 Task: Check the sale-to-list ratio of front patio in the last 3 years.
Action: Mouse moved to (996, 234)
Screenshot: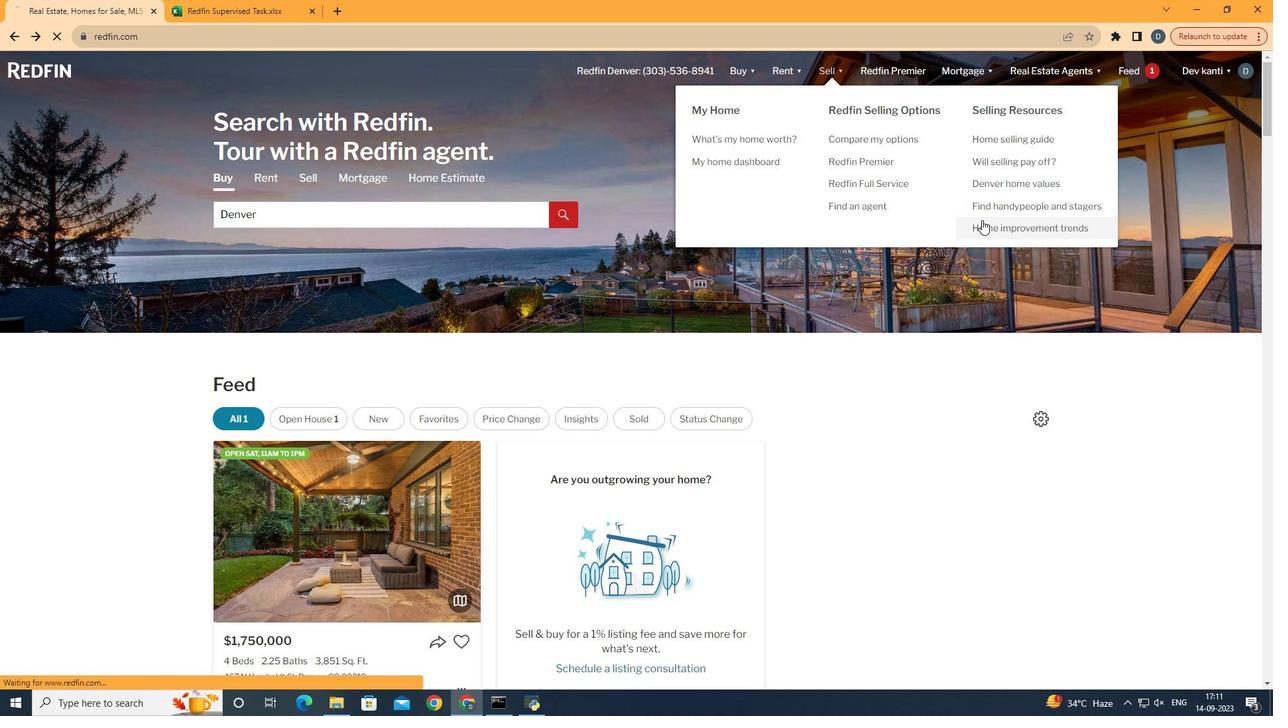 
Action: Mouse pressed left at (996, 234)
Screenshot: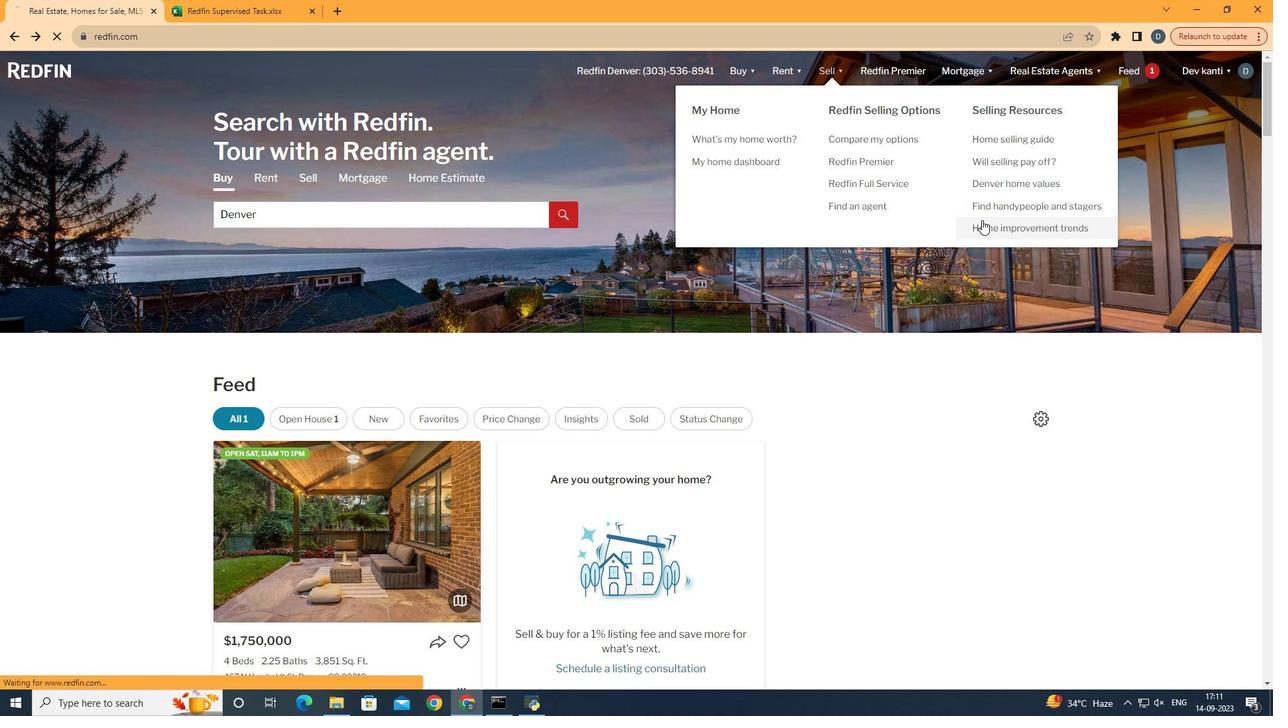 
Action: Mouse moved to (331, 260)
Screenshot: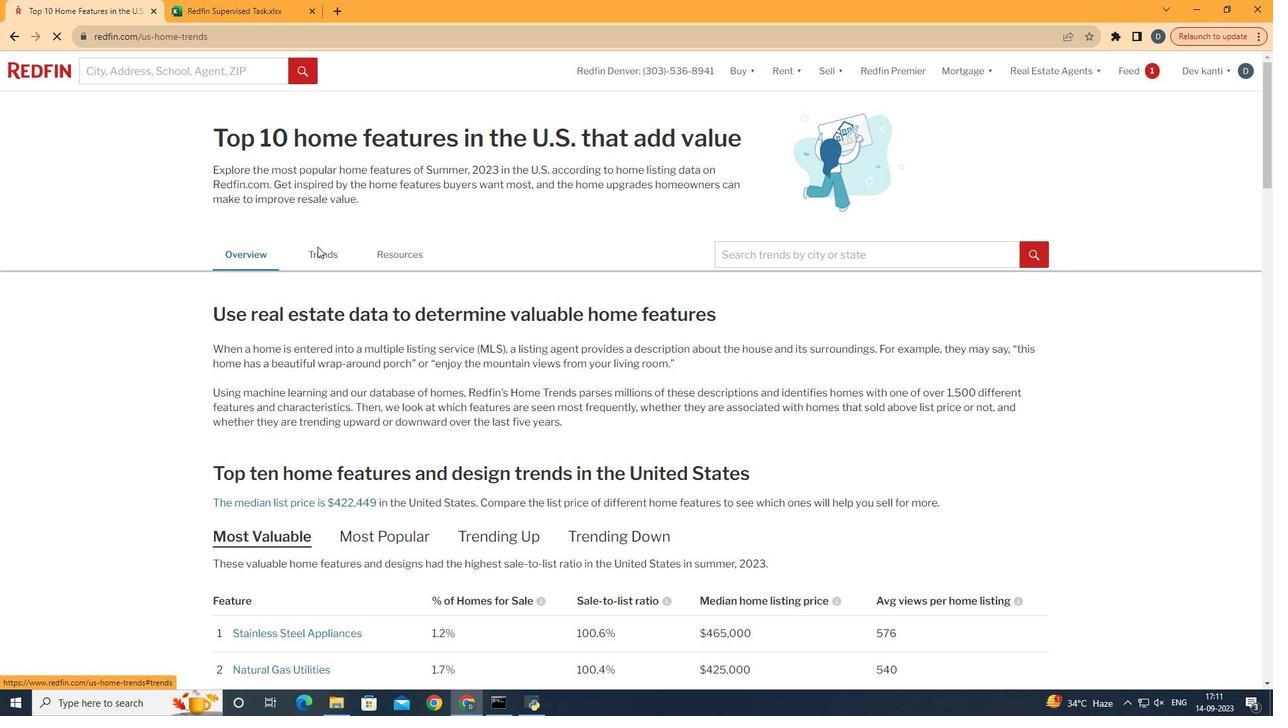 
Action: Mouse pressed left at (331, 260)
Screenshot: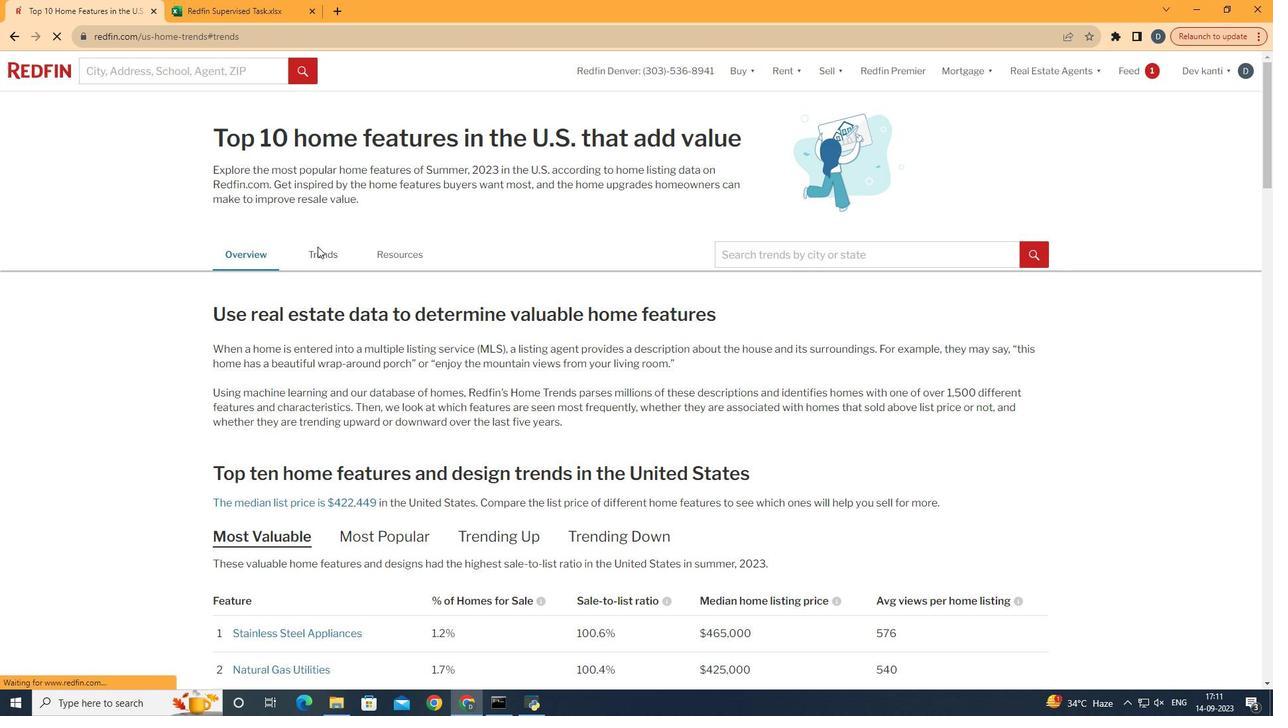 
Action: Mouse moved to (524, 323)
Screenshot: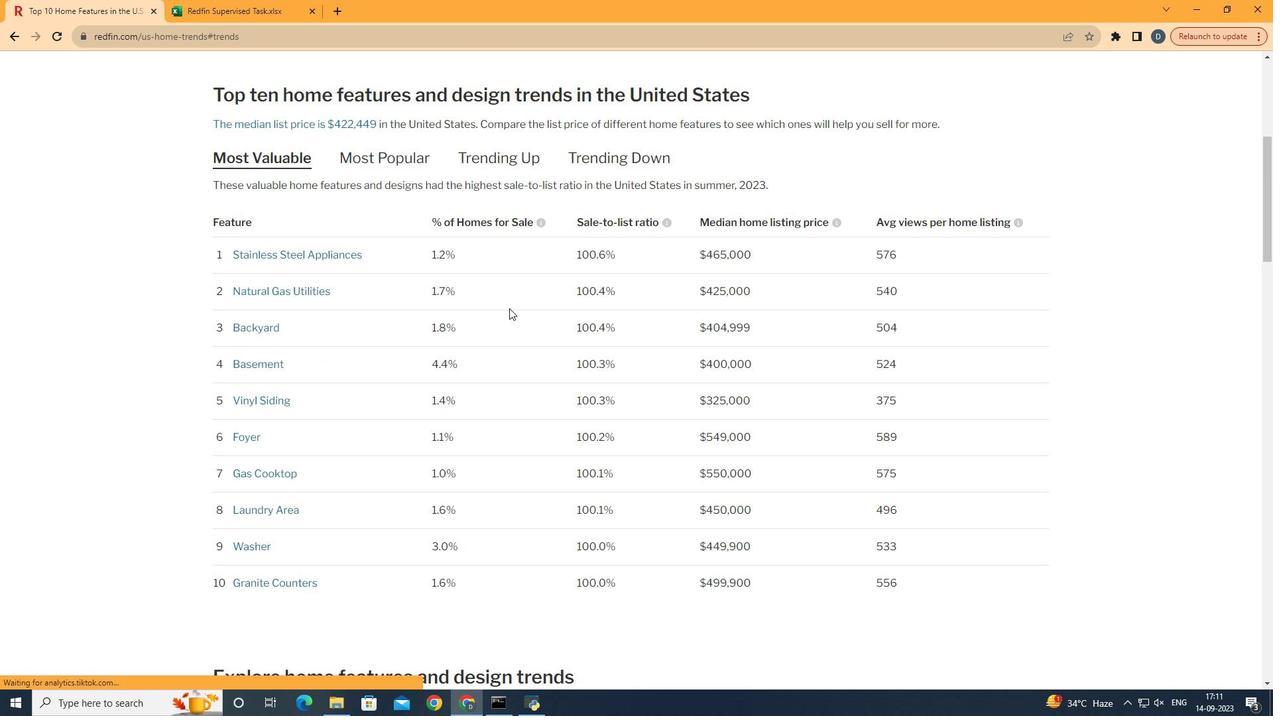 
Action: Mouse scrolled (524, 322) with delta (0, 0)
Screenshot: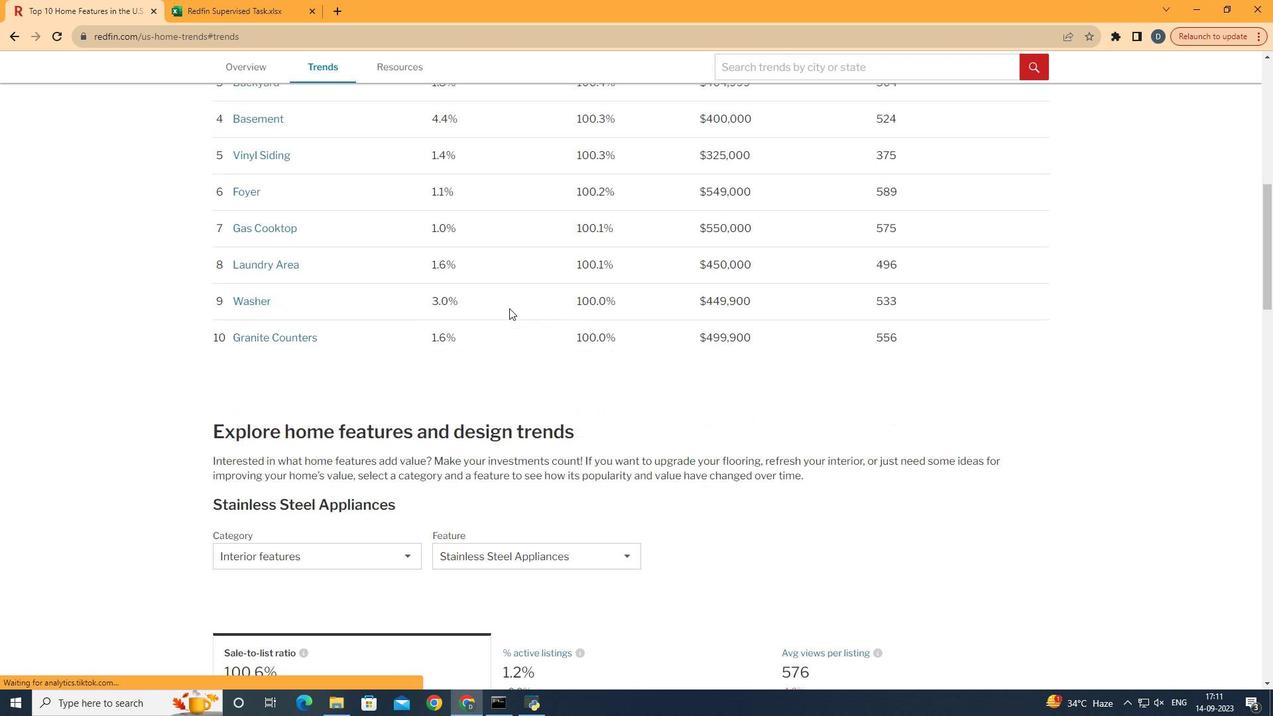 
Action: Mouse scrolled (524, 322) with delta (0, 0)
Screenshot: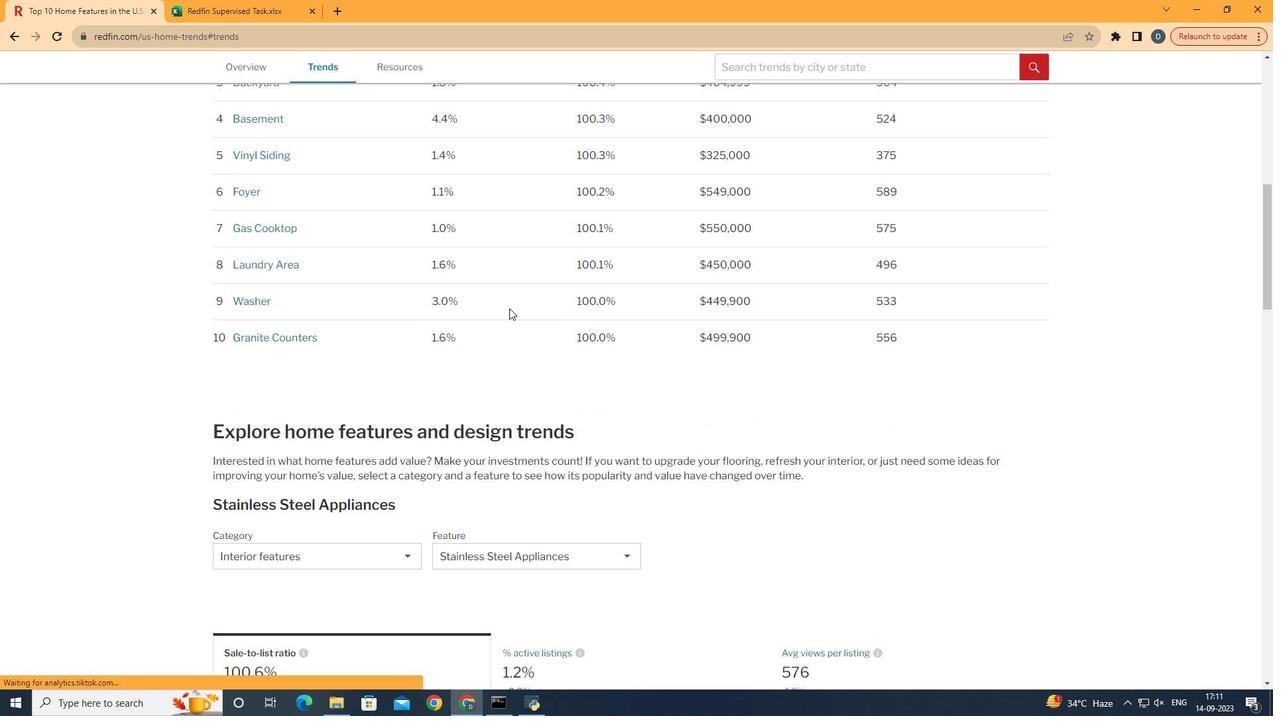 
Action: Mouse scrolled (524, 322) with delta (0, 0)
Screenshot: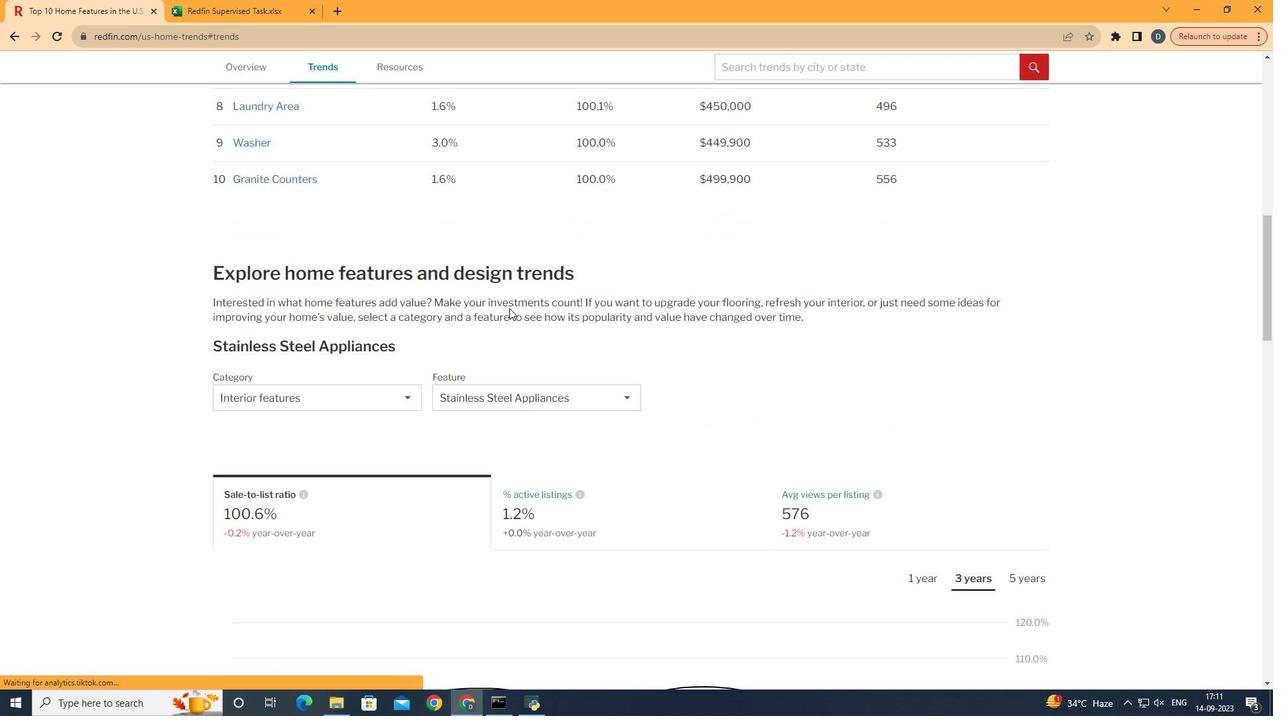 
Action: Mouse scrolled (524, 322) with delta (0, 0)
Screenshot: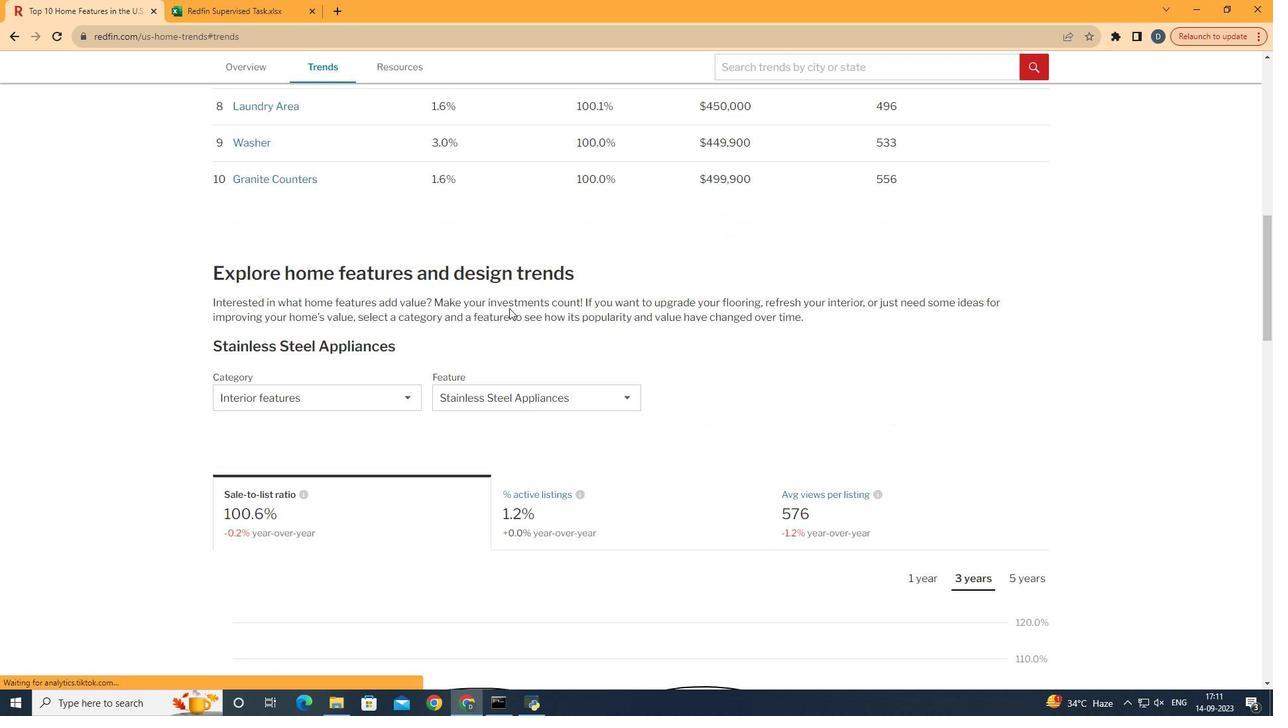 
Action: Mouse scrolled (524, 322) with delta (0, 0)
Screenshot: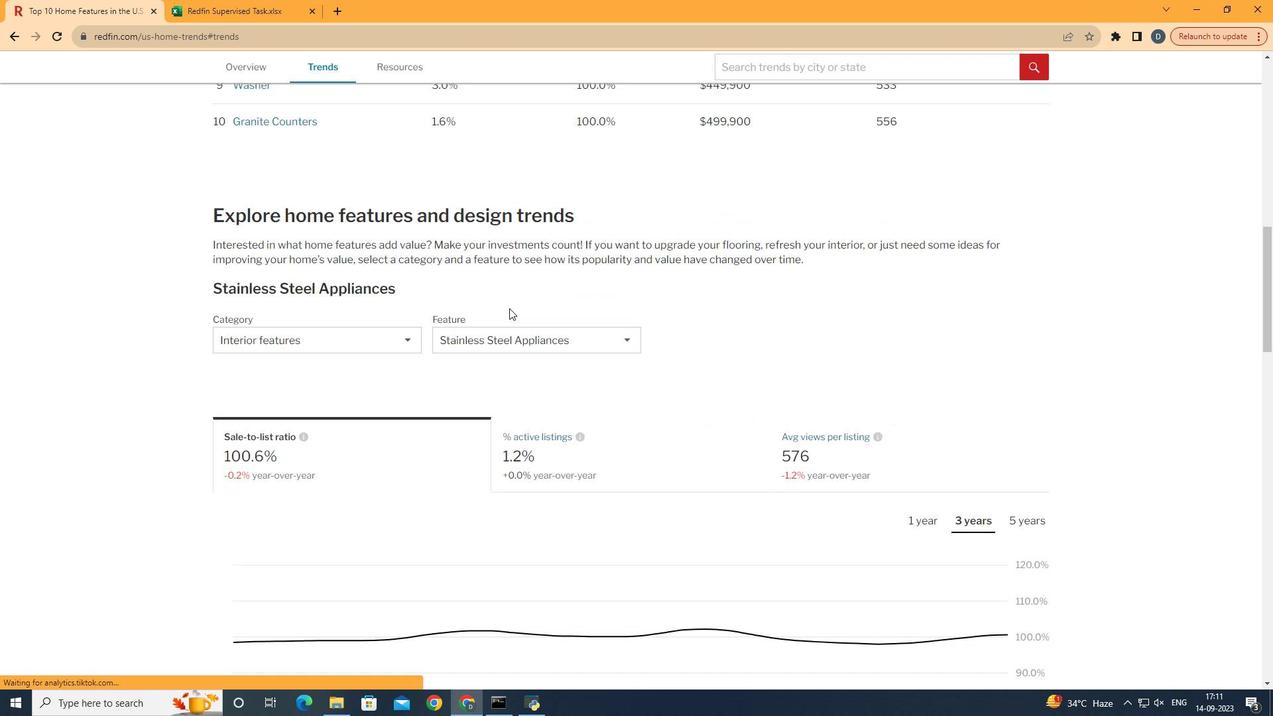 
Action: Mouse scrolled (524, 322) with delta (0, 0)
Screenshot: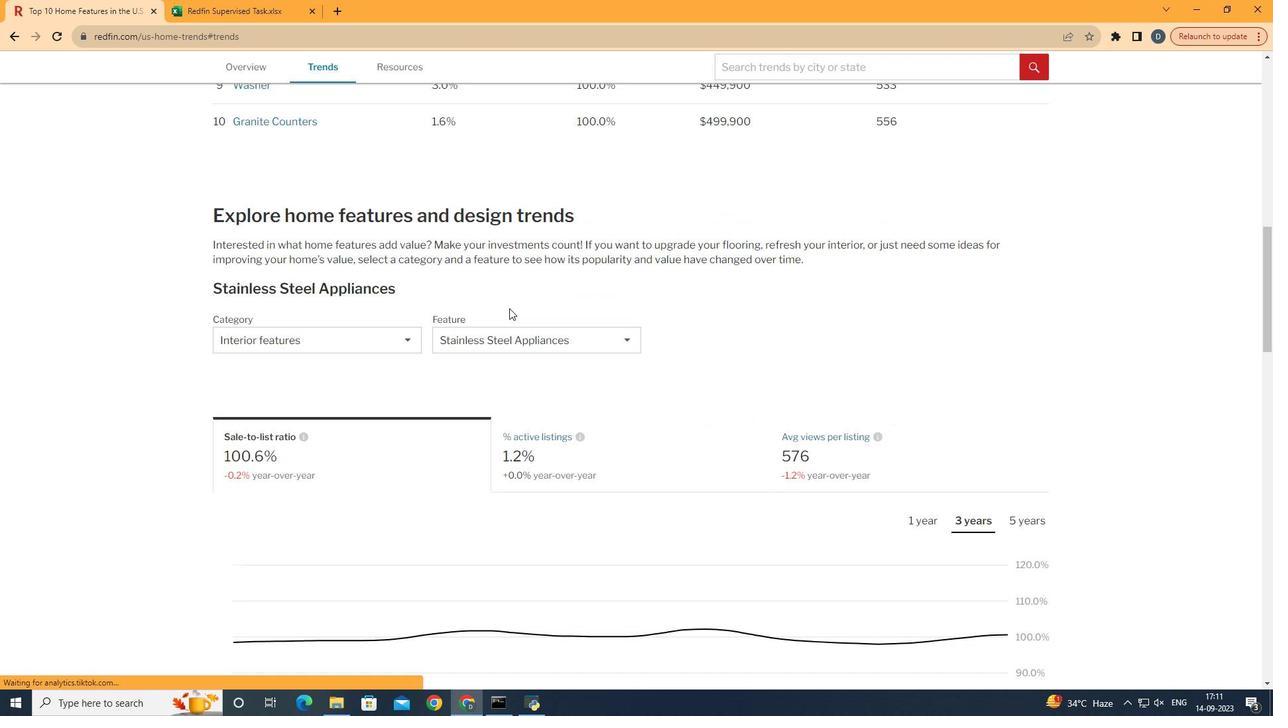 
Action: Mouse scrolled (524, 322) with delta (0, 0)
Screenshot: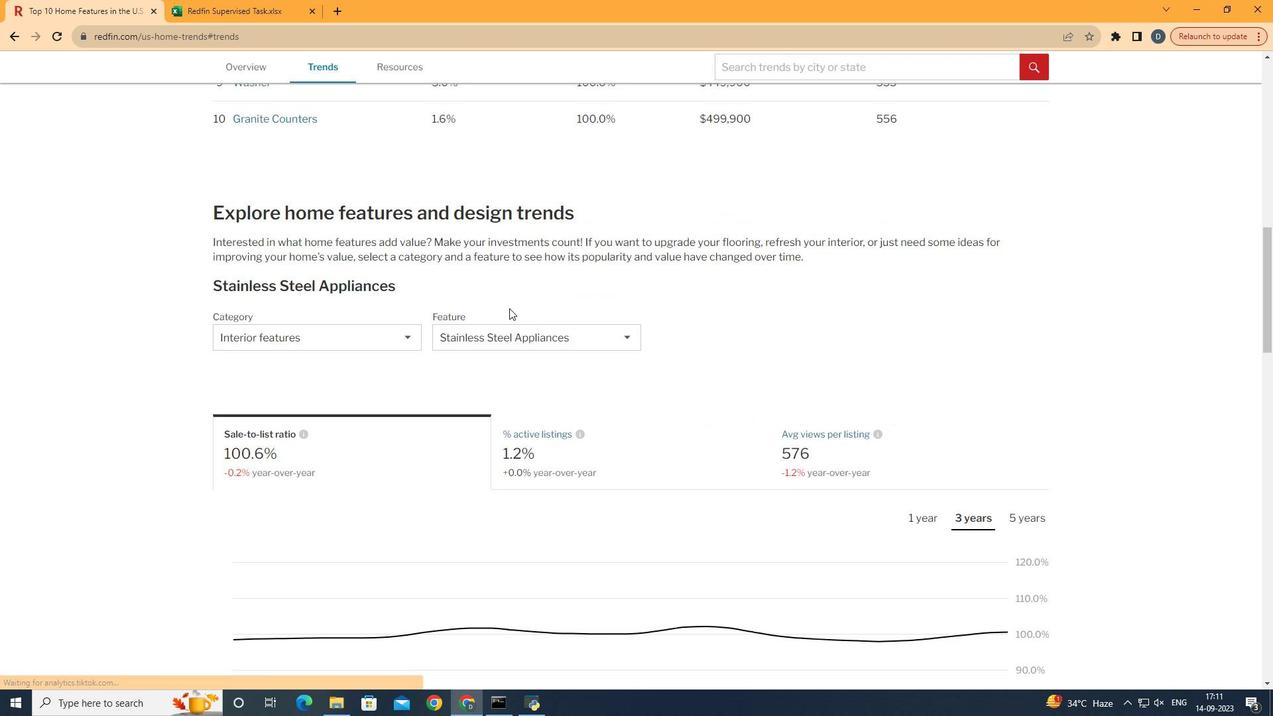 
Action: Mouse scrolled (524, 322) with delta (0, 0)
Screenshot: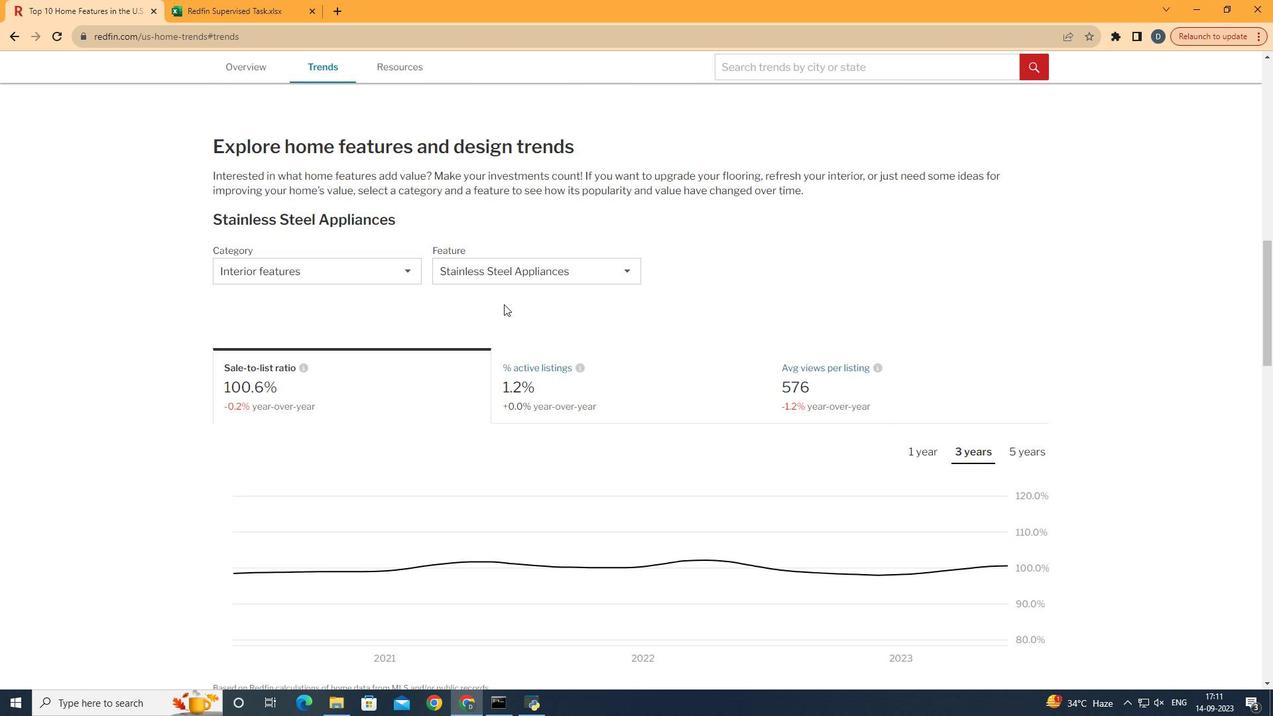
Action: Mouse moved to (421, 292)
Screenshot: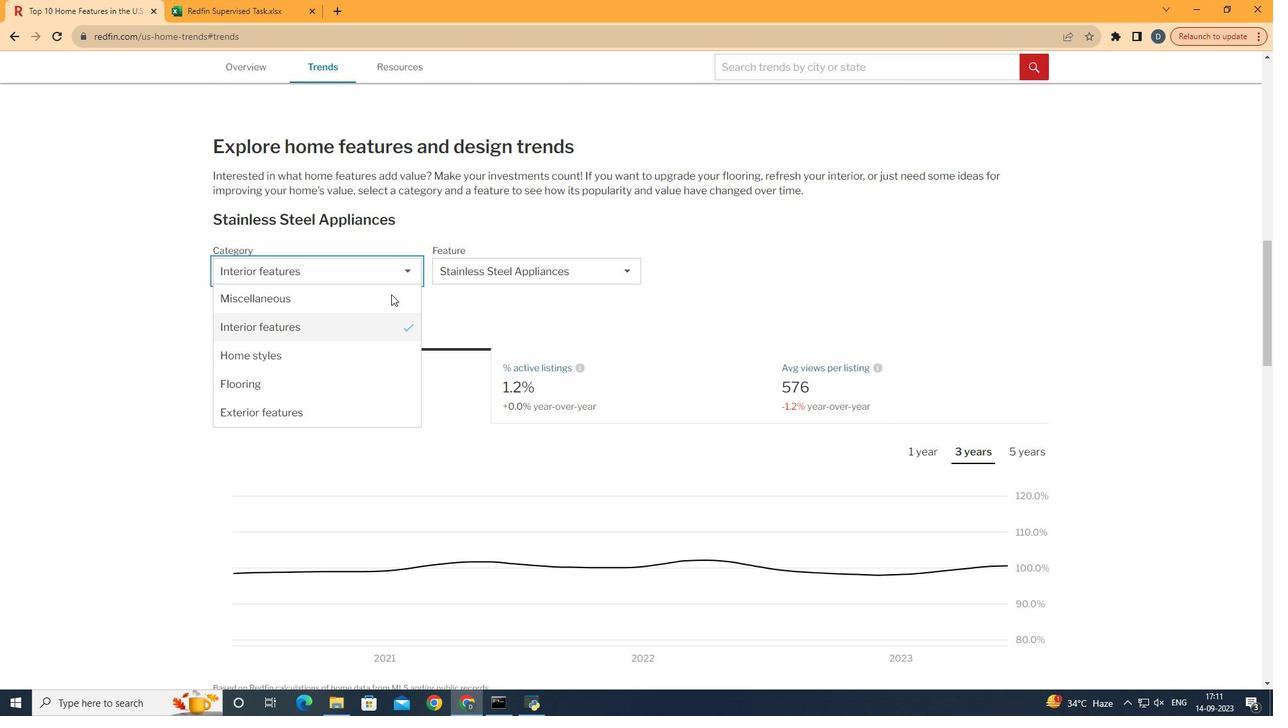 
Action: Mouse pressed left at (421, 292)
Screenshot: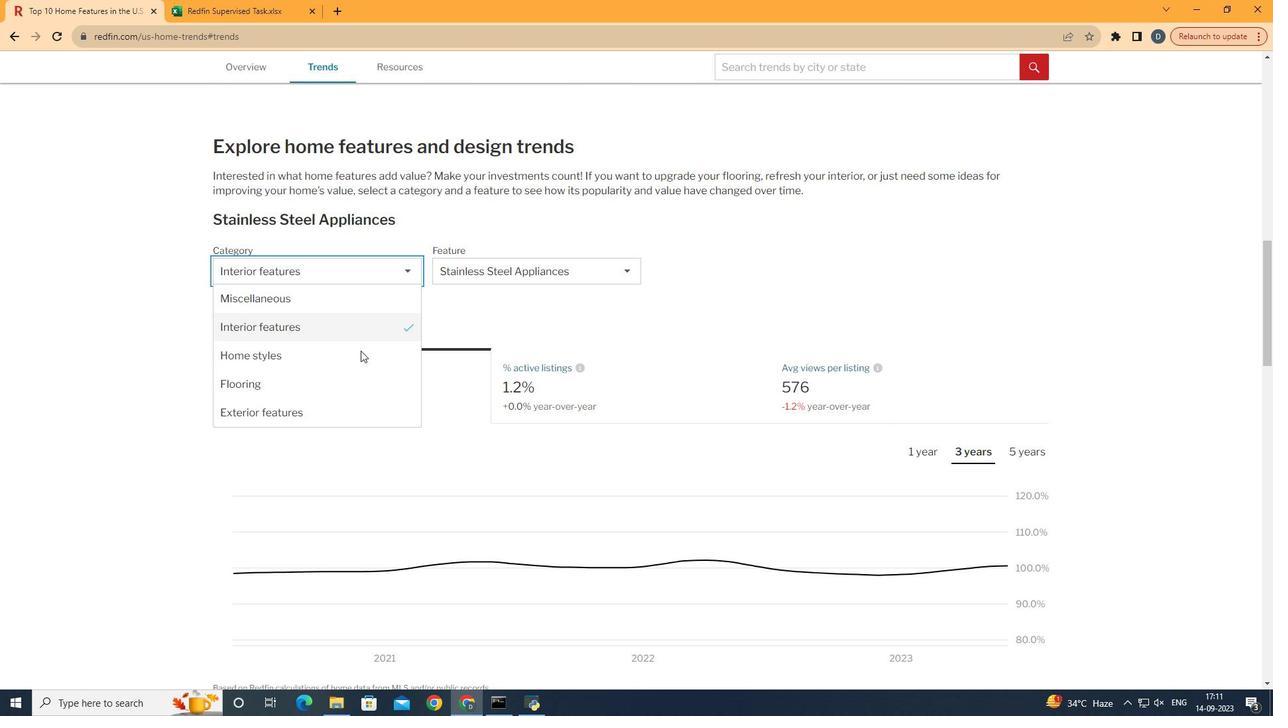 
Action: Mouse moved to (358, 421)
Screenshot: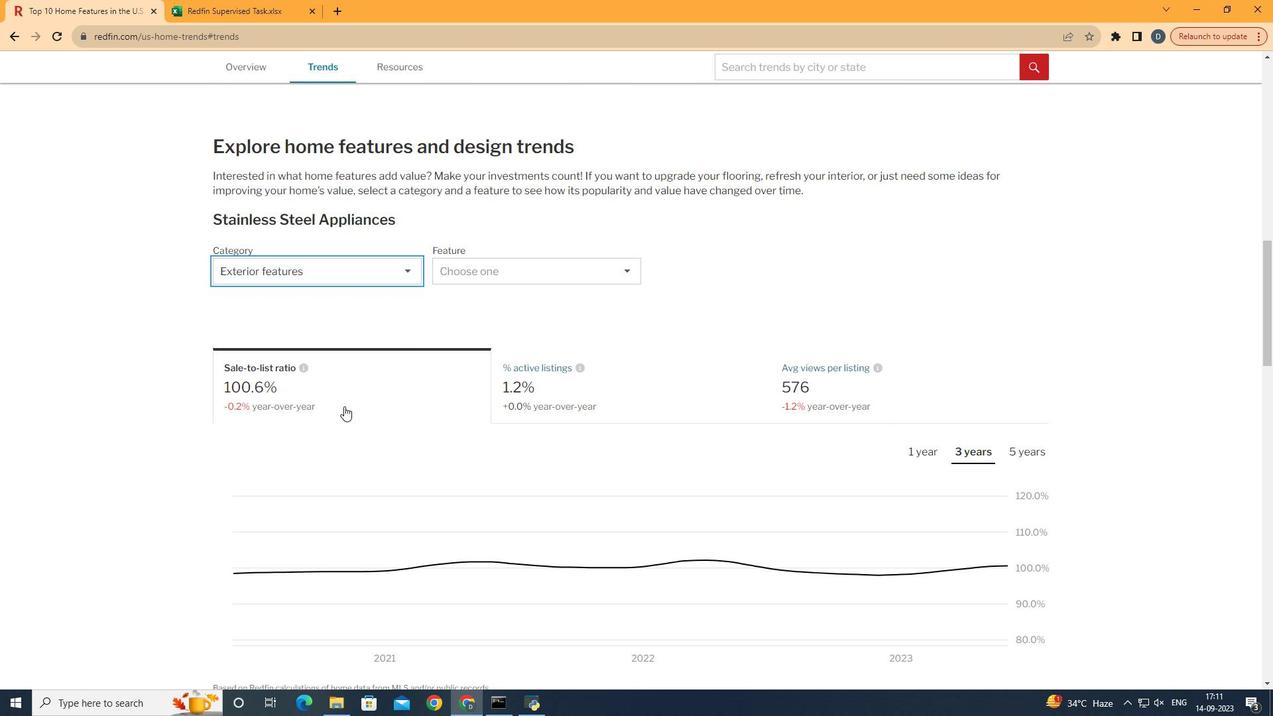 
Action: Mouse pressed left at (358, 421)
Screenshot: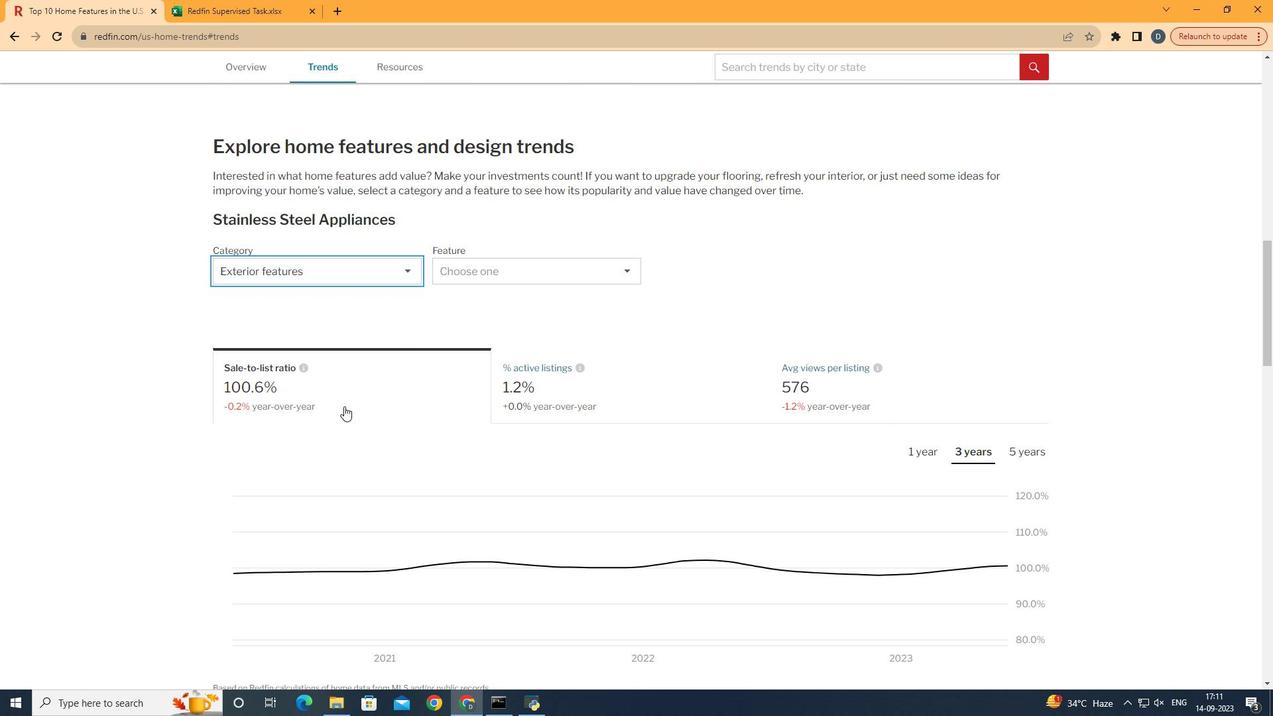 
Action: Mouse moved to (550, 283)
Screenshot: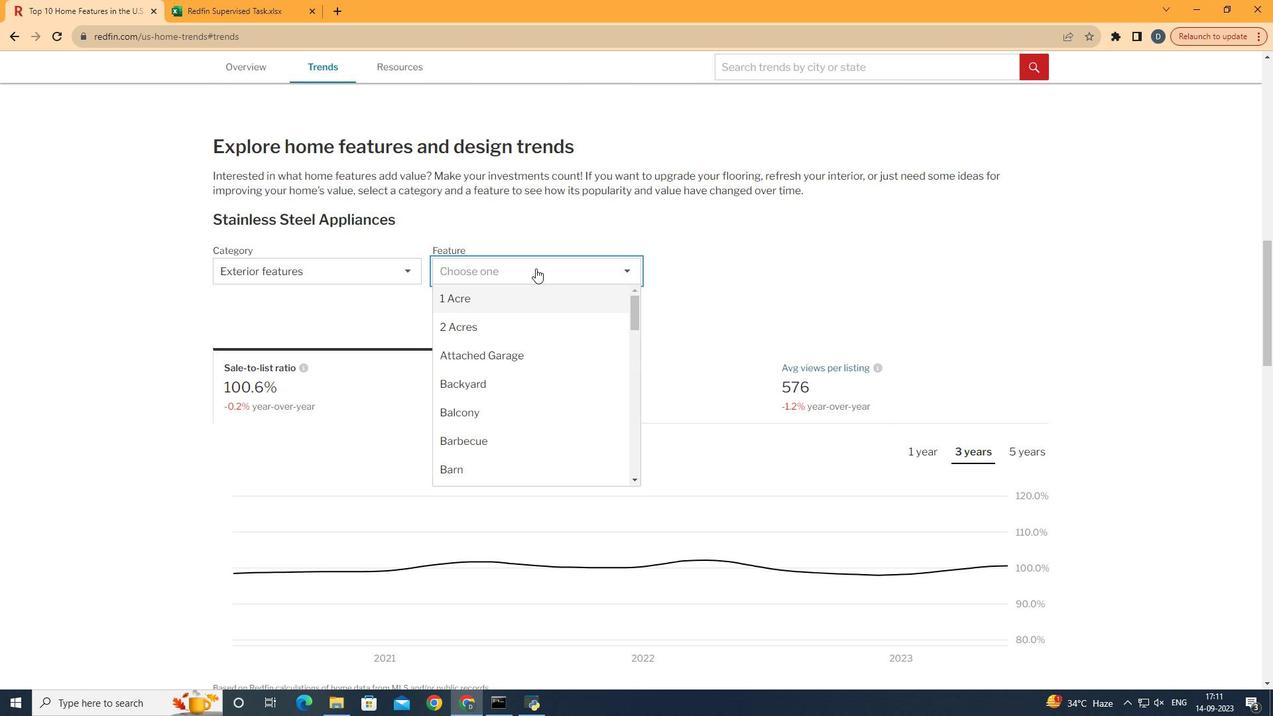 
Action: Mouse pressed left at (550, 283)
Screenshot: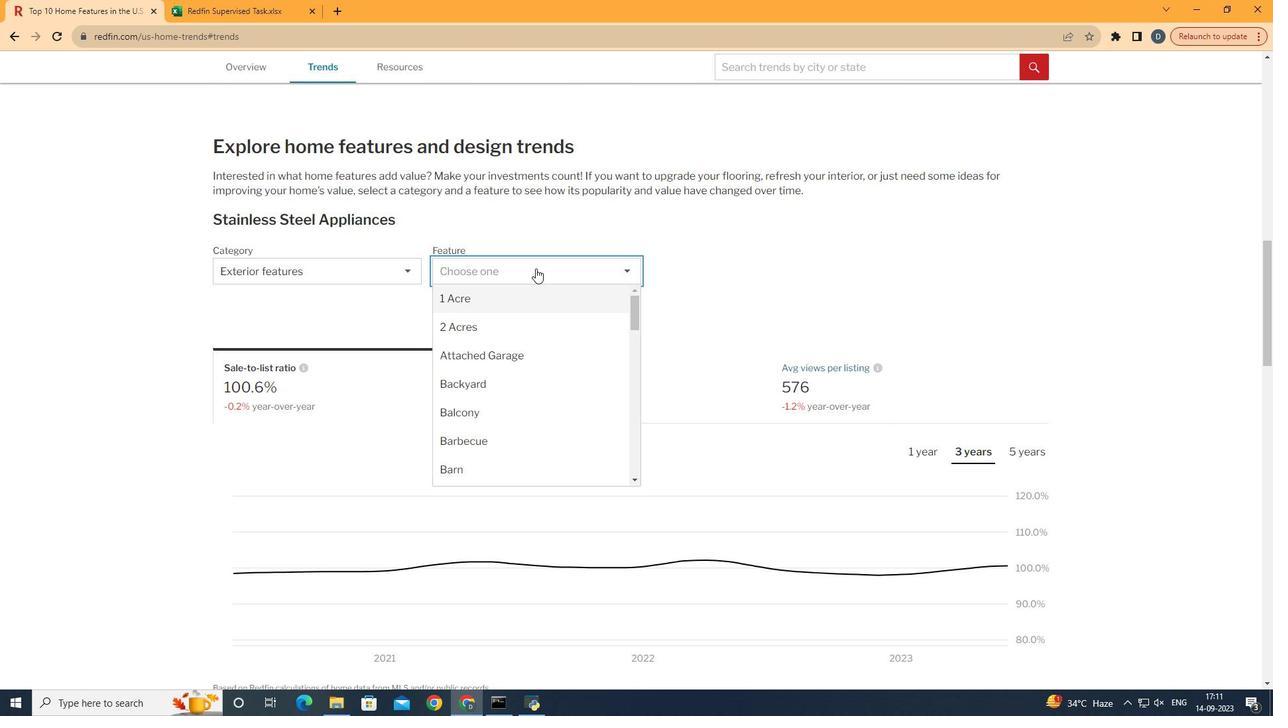 
Action: Mouse moved to (549, 358)
Screenshot: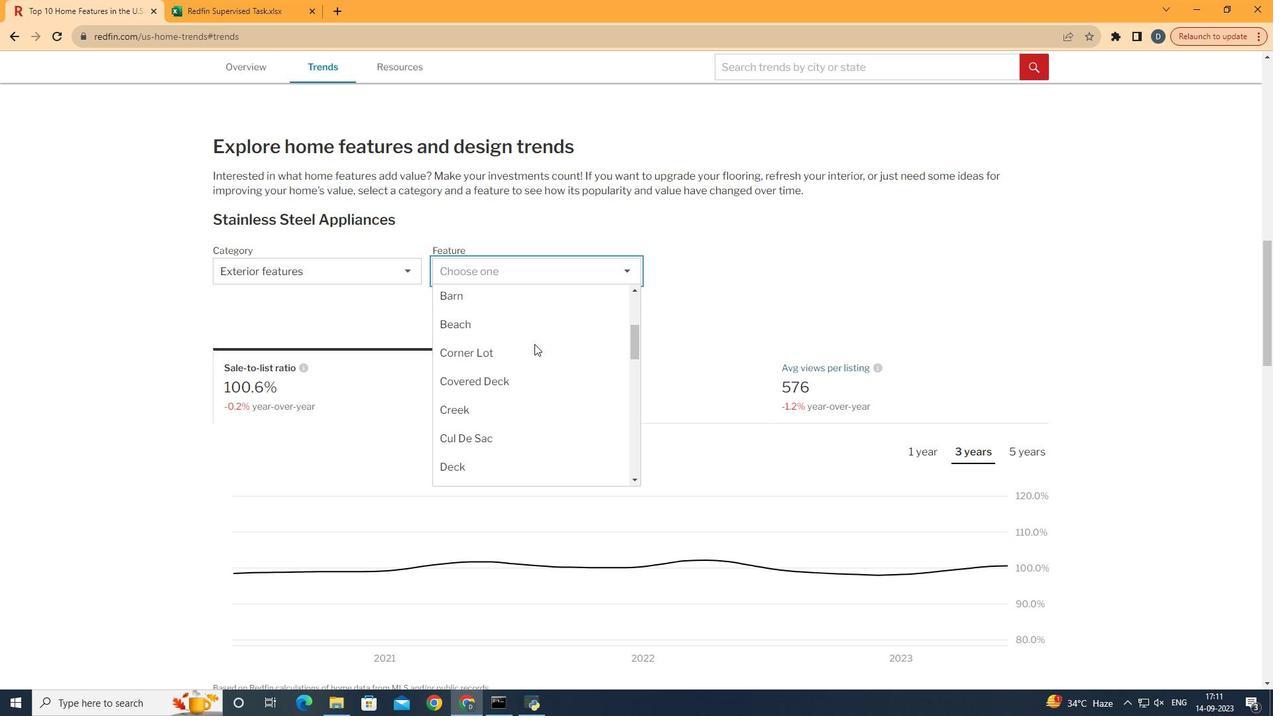 
Action: Mouse scrolled (549, 358) with delta (0, 0)
Screenshot: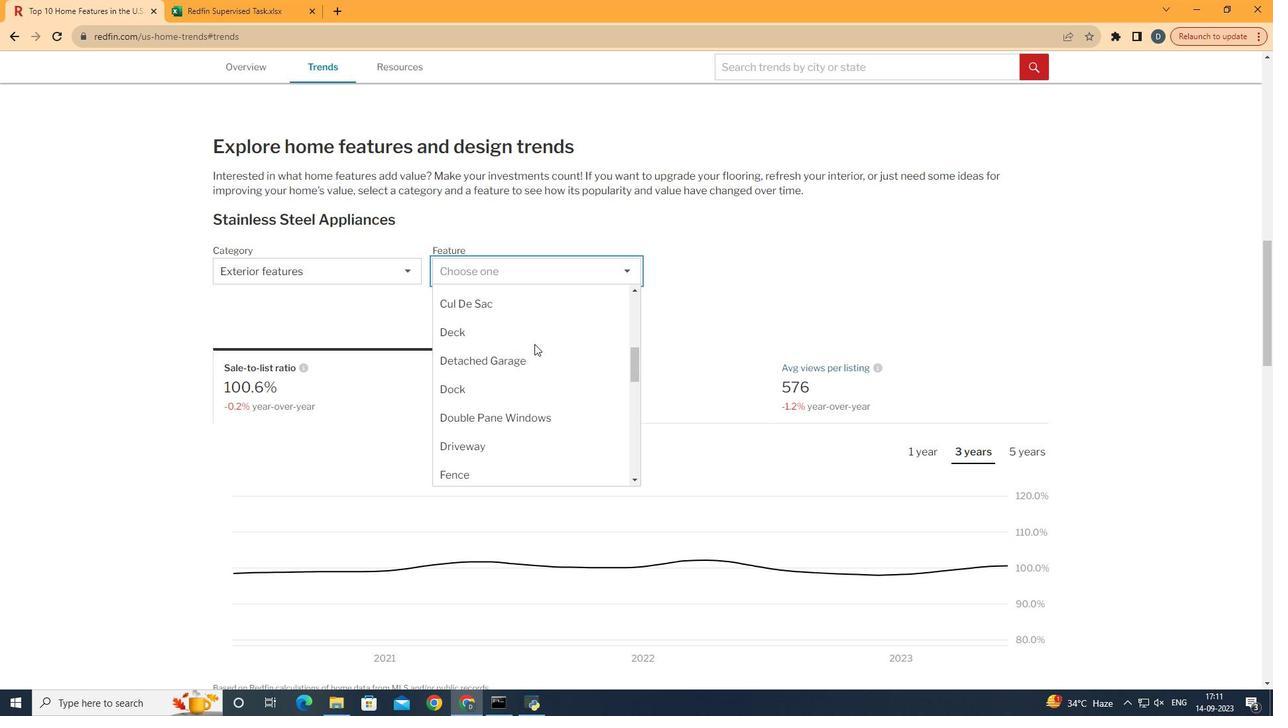 
Action: Mouse scrolled (549, 358) with delta (0, 0)
Screenshot: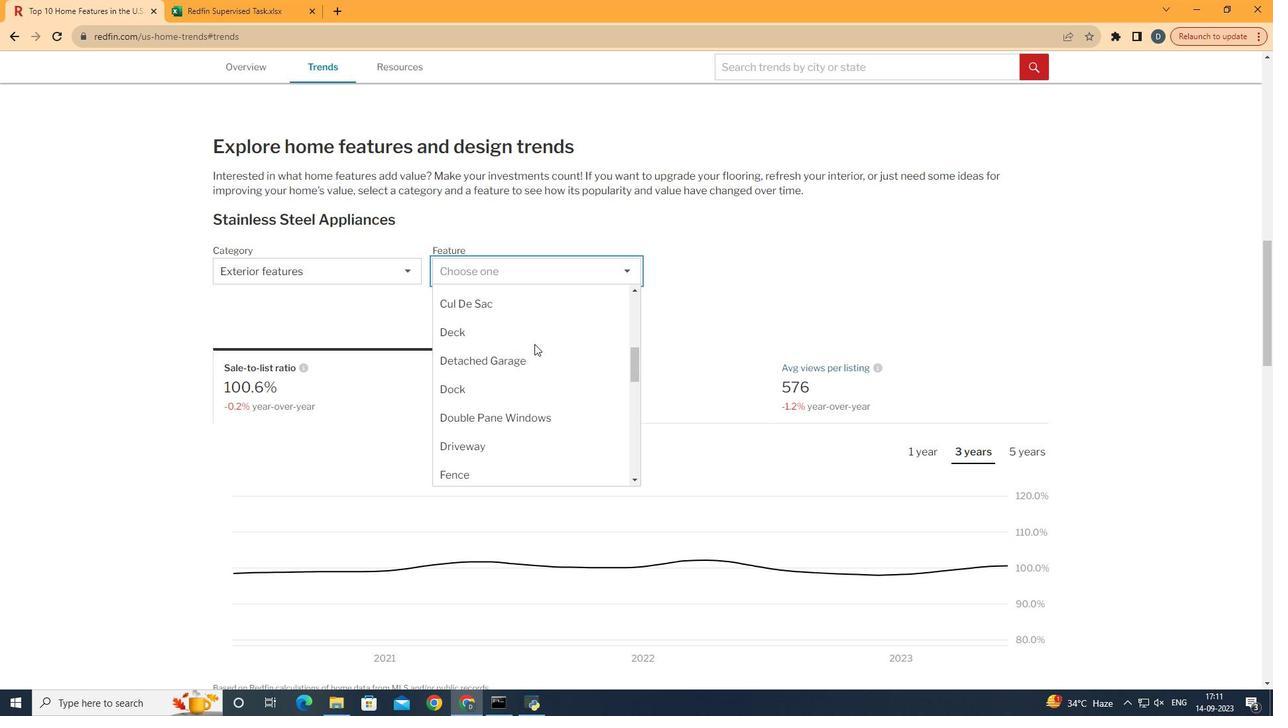 
Action: Mouse scrolled (549, 358) with delta (0, 0)
Screenshot: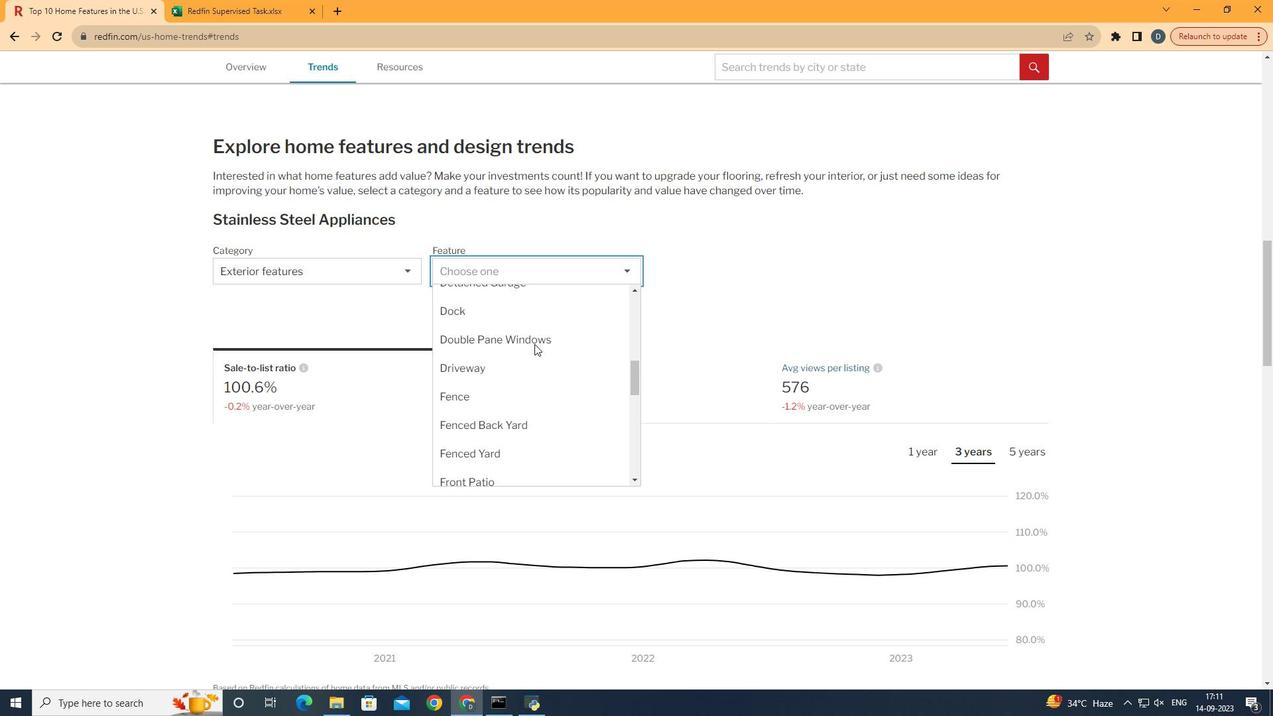 
Action: Mouse scrolled (549, 358) with delta (0, 0)
Screenshot: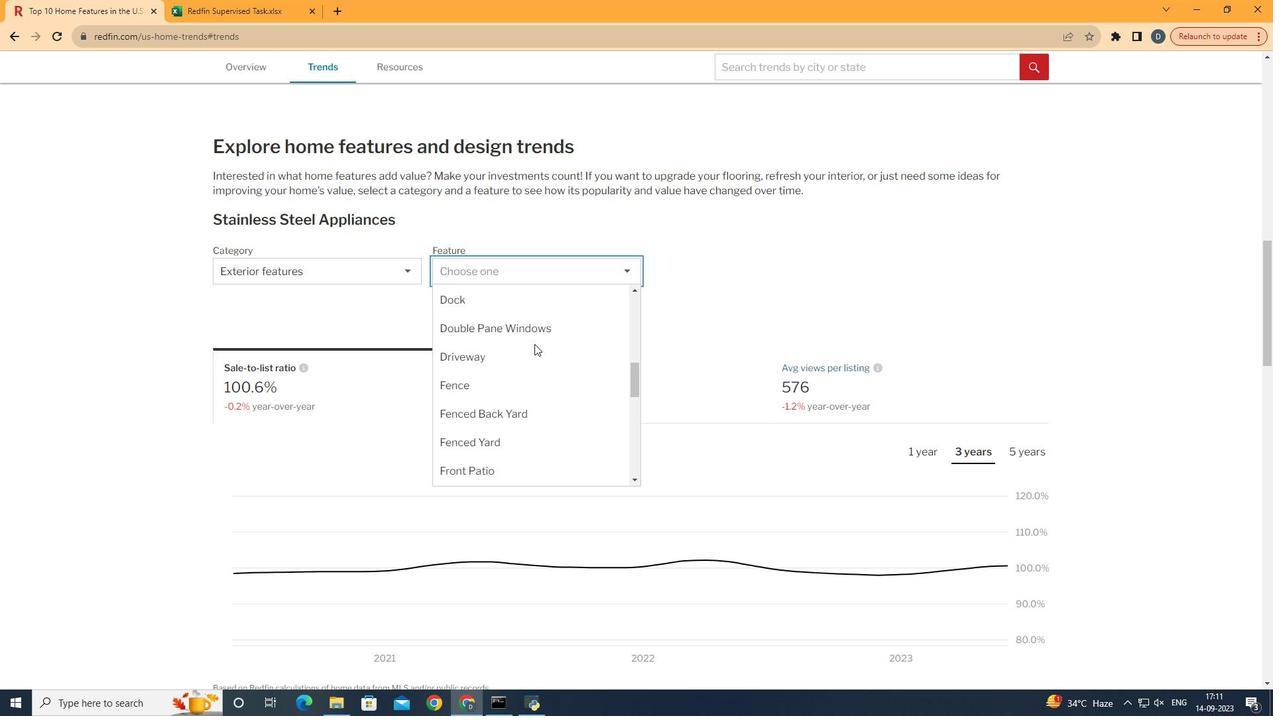 
Action: Mouse scrolled (549, 358) with delta (0, 0)
Screenshot: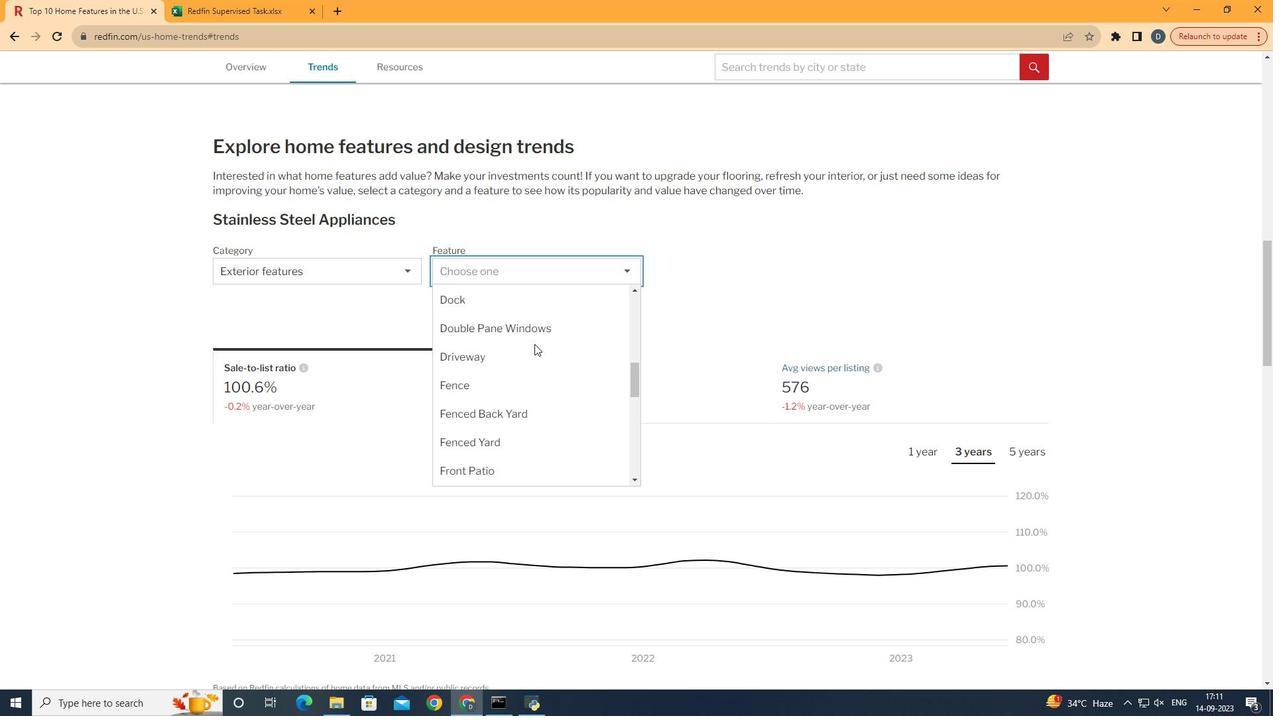 
Action: Mouse scrolled (549, 358) with delta (0, 0)
Screenshot: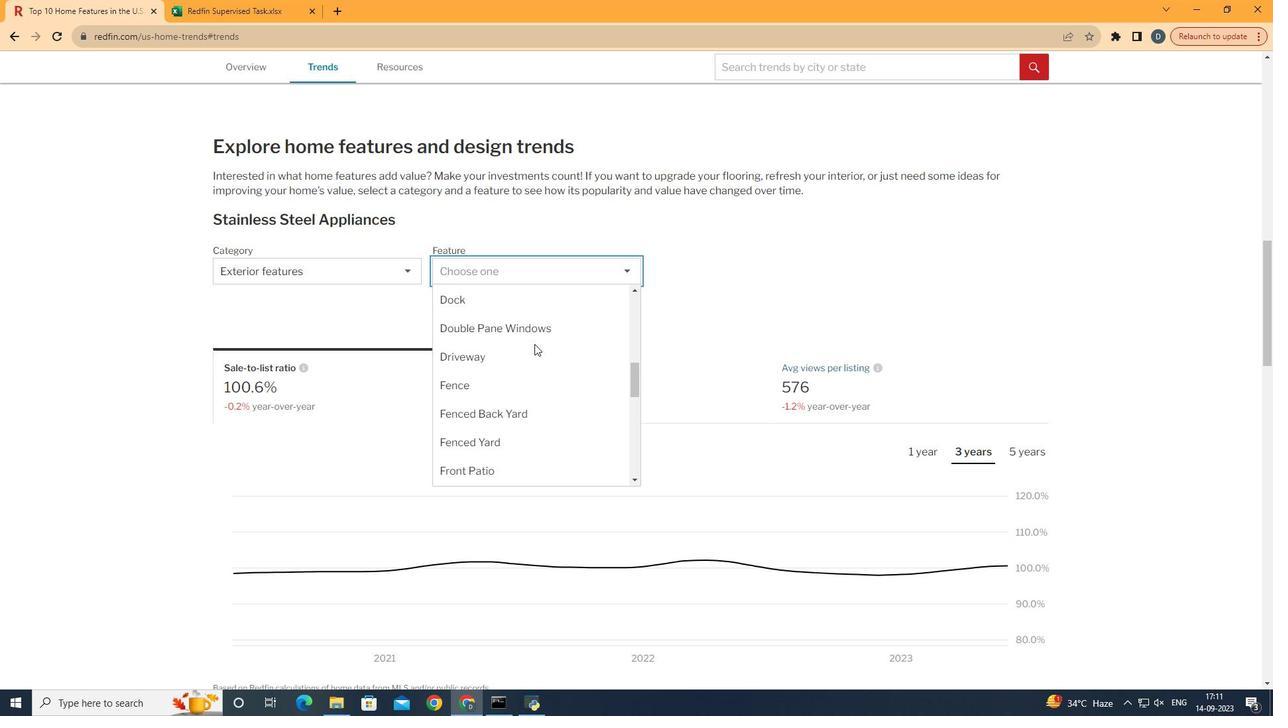 
Action: Mouse scrolled (549, 358) with delta (0, 0)
Screenshot: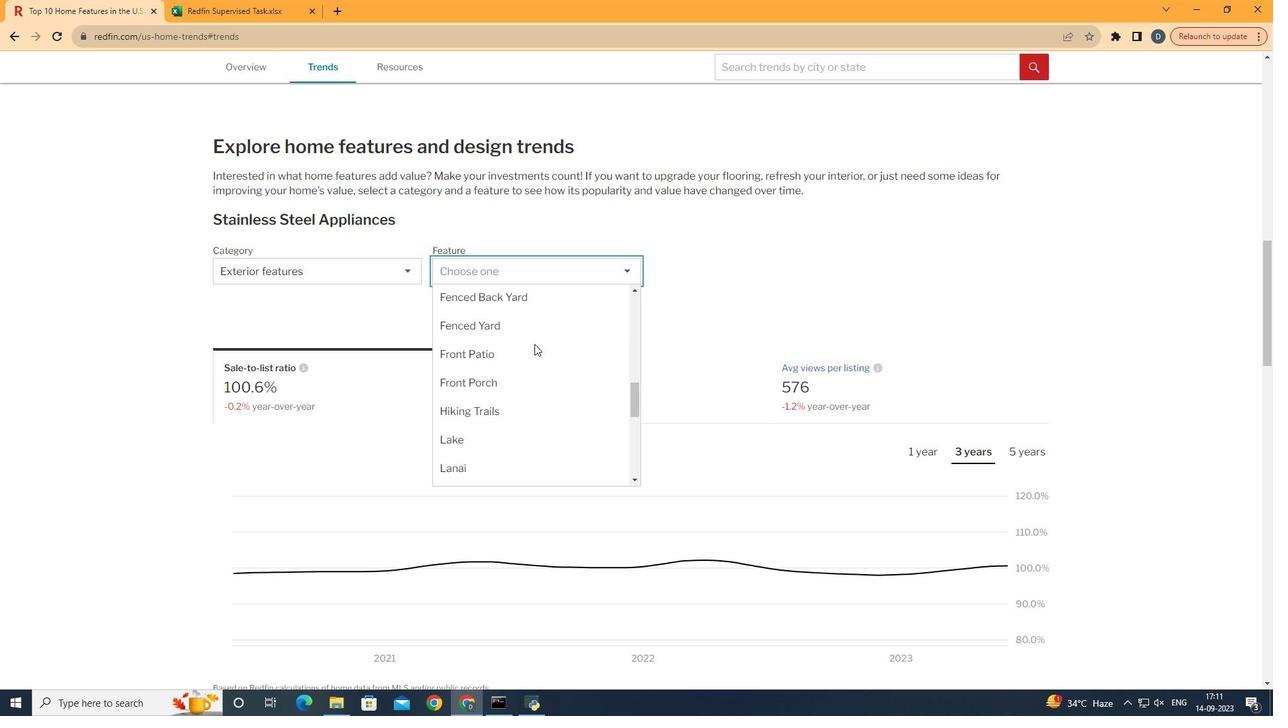 
Action: Mouse scrolled (549, 358) with delta (0, 0)
Screenshot: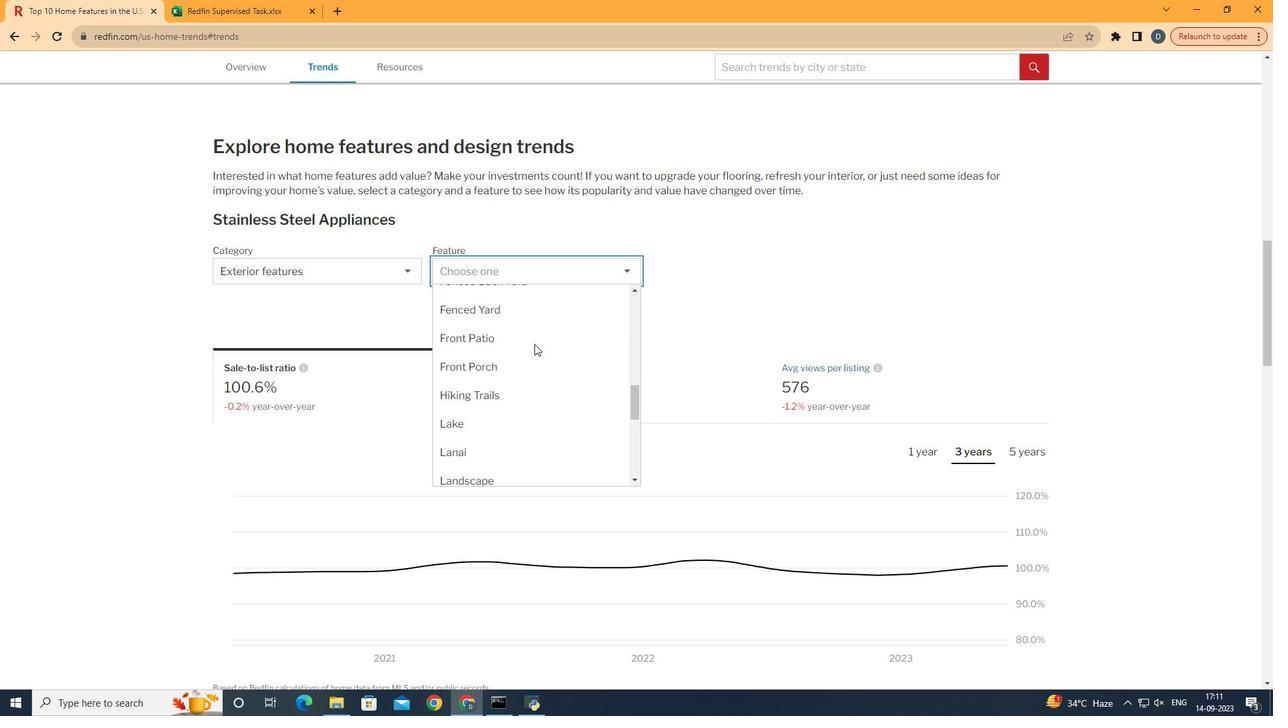 
Action: Mouse moved to (549, 360)
Screenshot: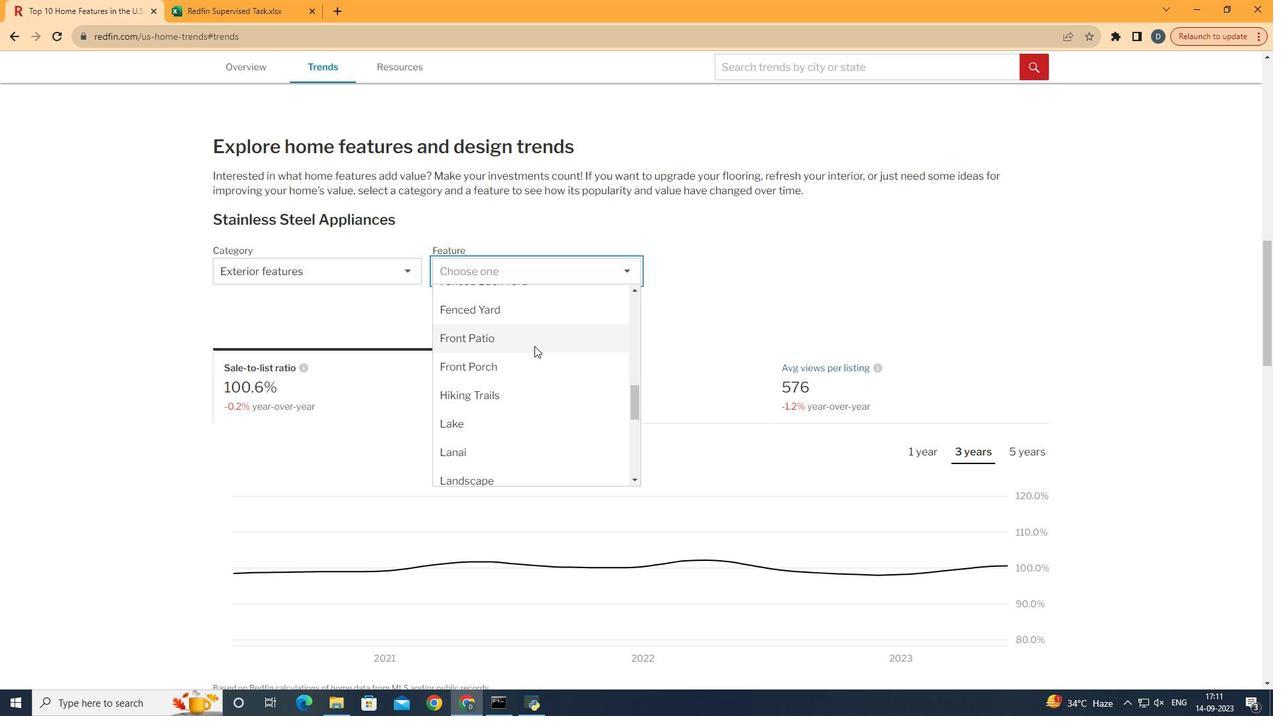 
Action: Mouse pressed left at (549, 360)
Screenshot: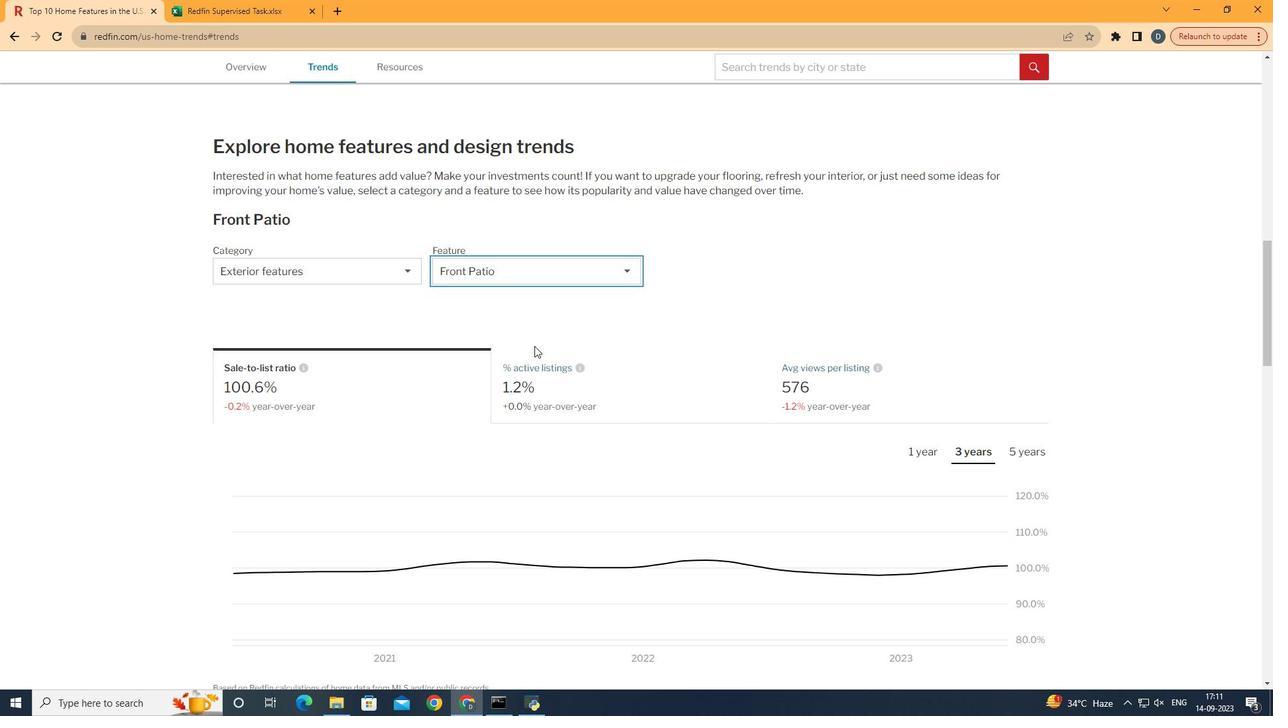 
Action: Mouse moved to (993, 463)
Screenshot: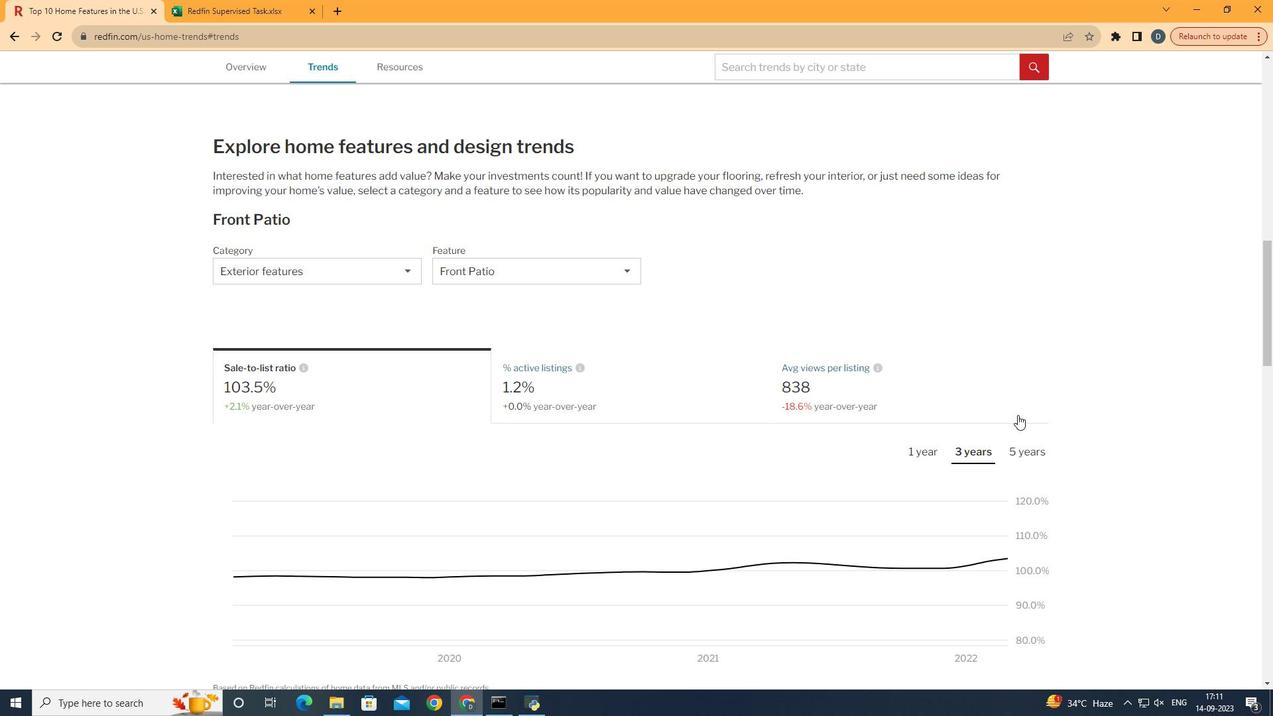 
Action: Mouse pressed left at (993, 463)
Screenshot: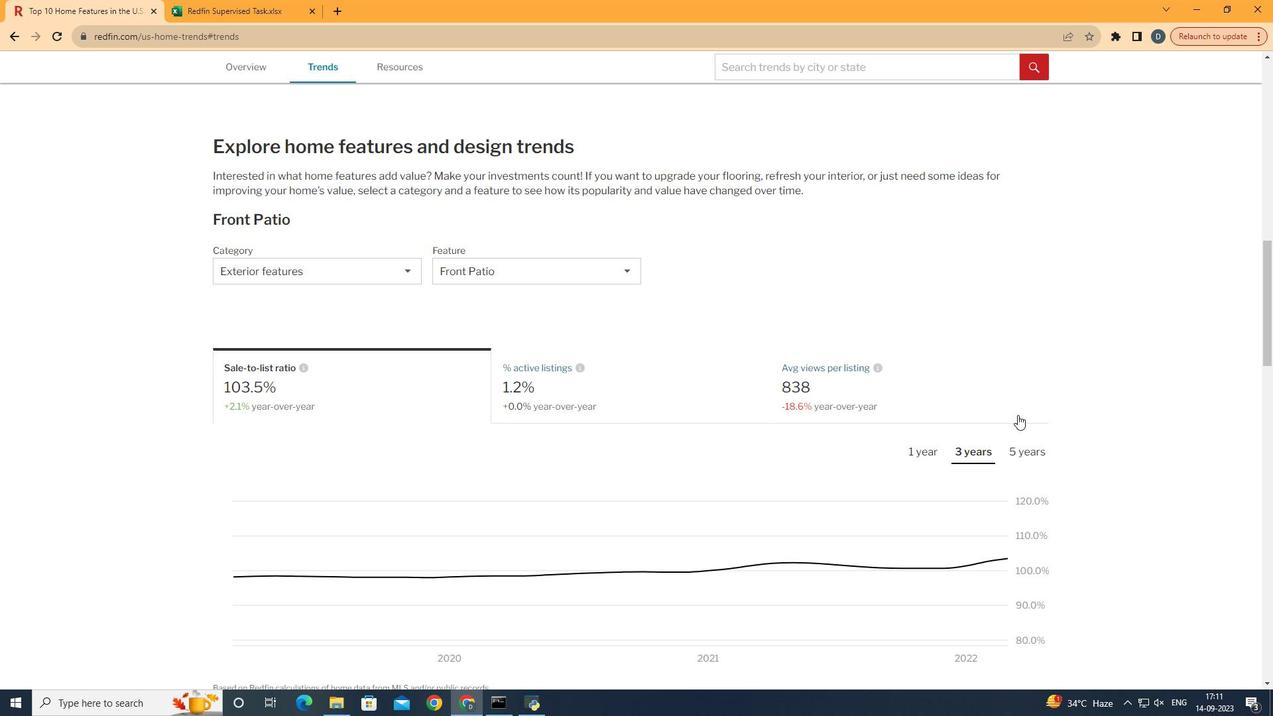 
Action: Mouse moved to (1031, 429)
Screenshot: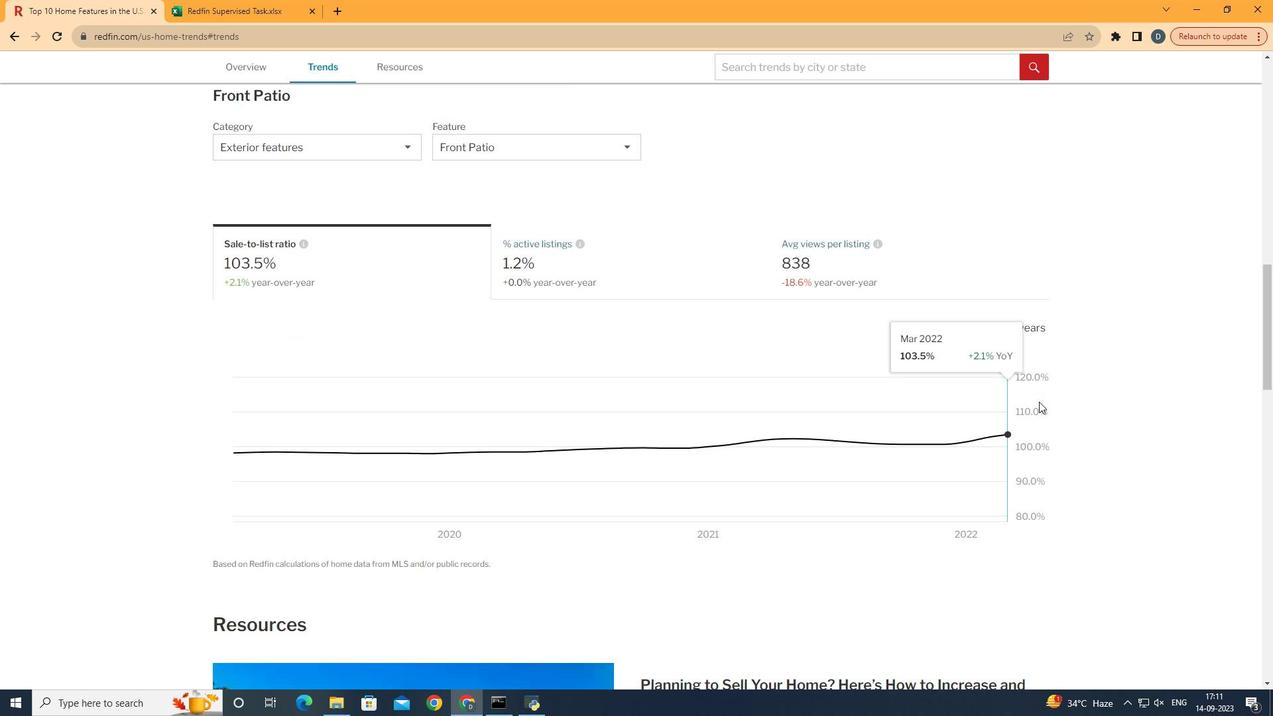 
Action: Mouse scrolled (1031, 429) with delta (0, 0)
Screenshot: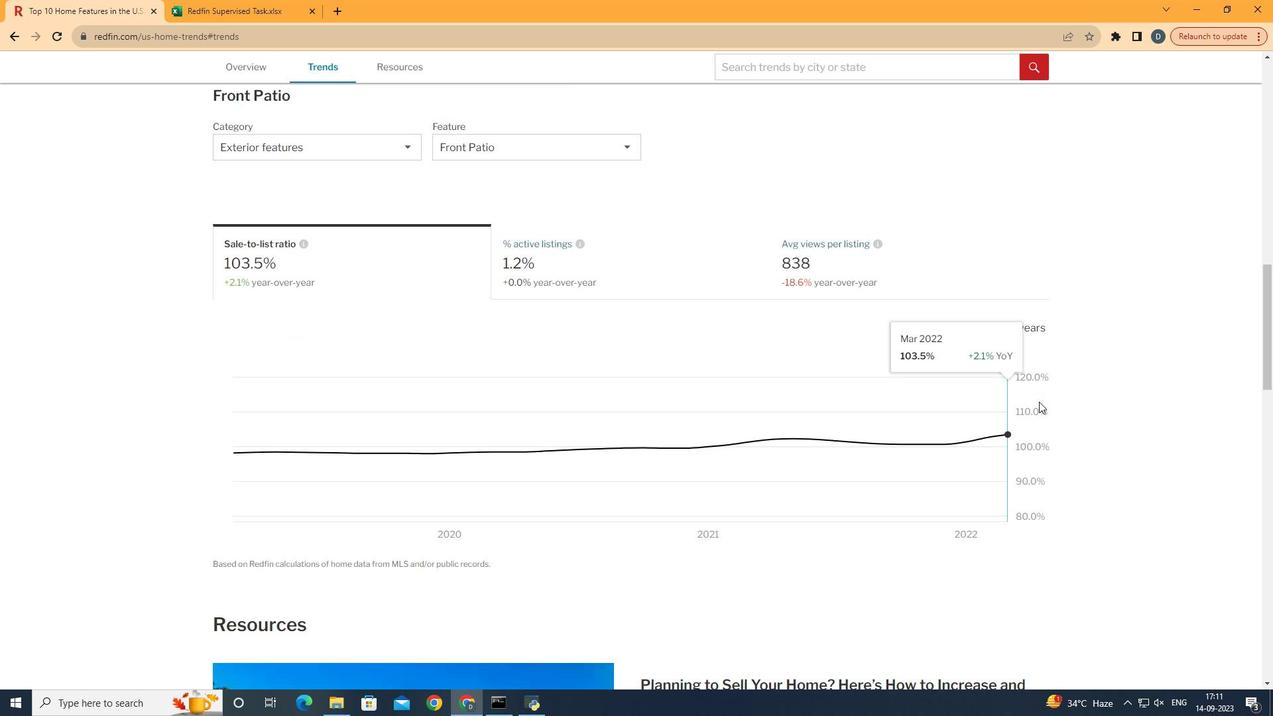 
Action: Mouse scrolled (1031, 429) with delta (0, 0)
Screenshot: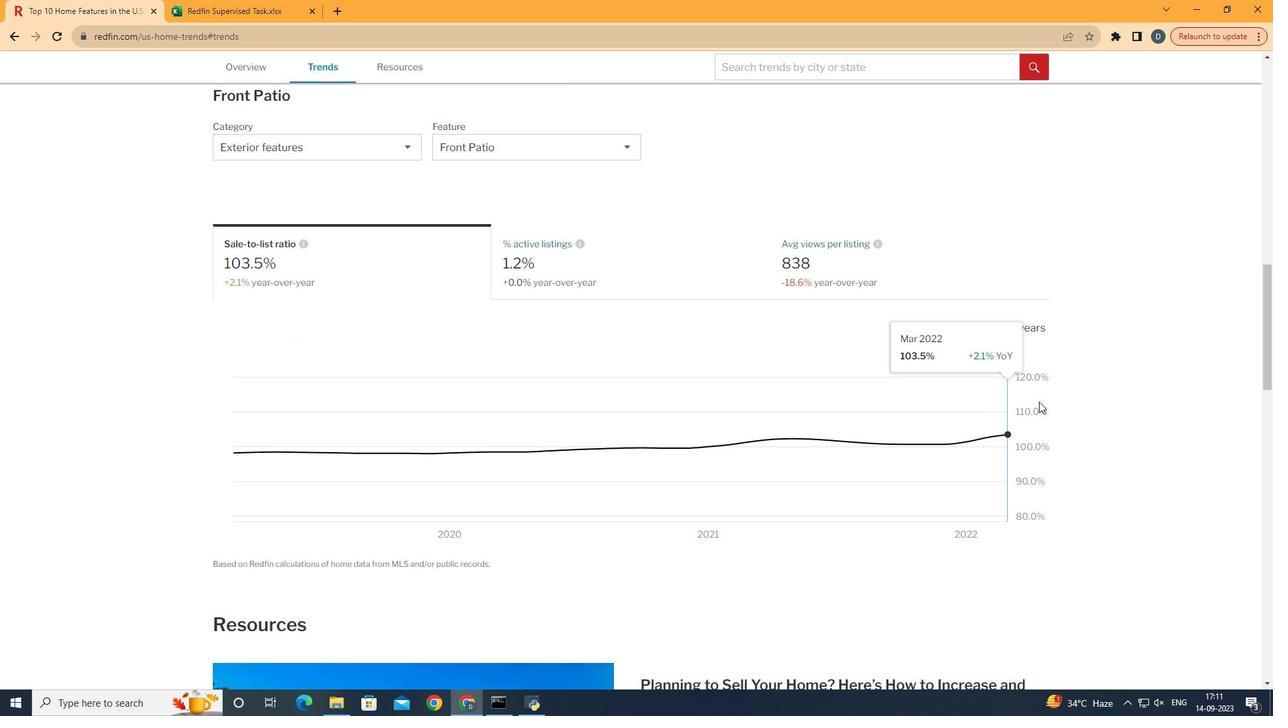 
Action: Mouse moved to (1052, 419)
Screenshot: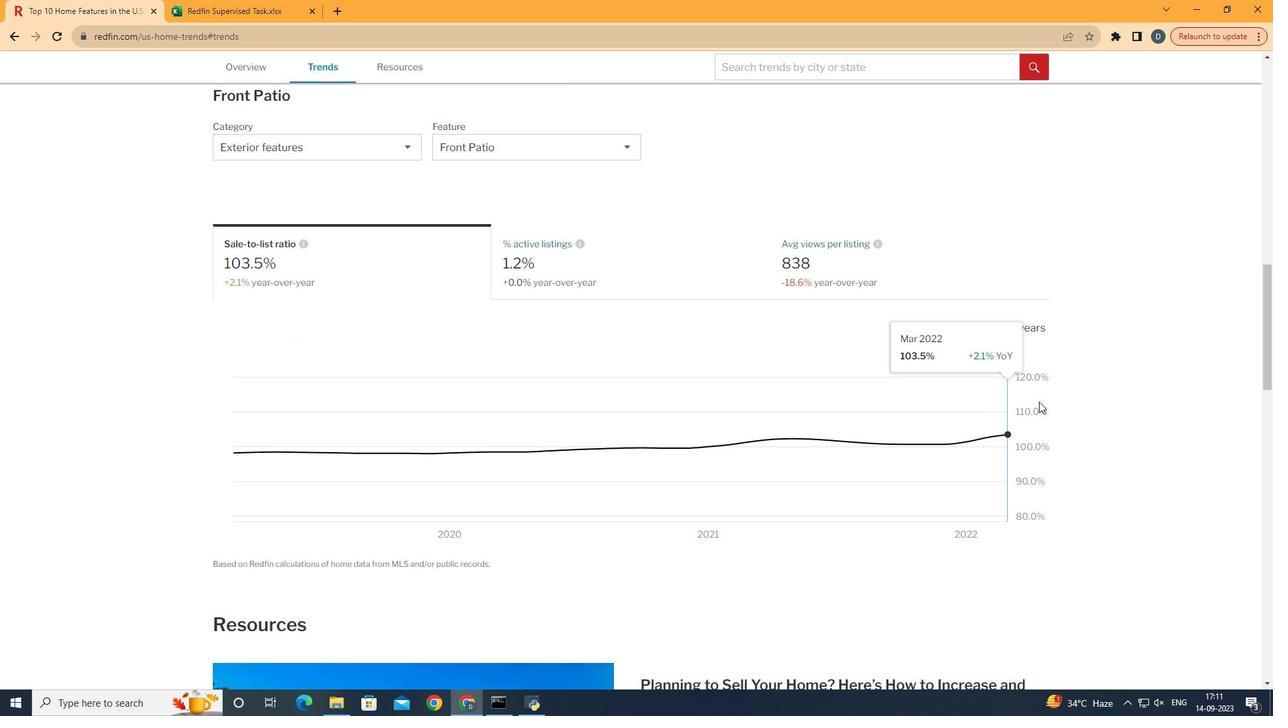 
Action: Mouse scrolled (1052, 420) with delta (0, 0)
Screenshot: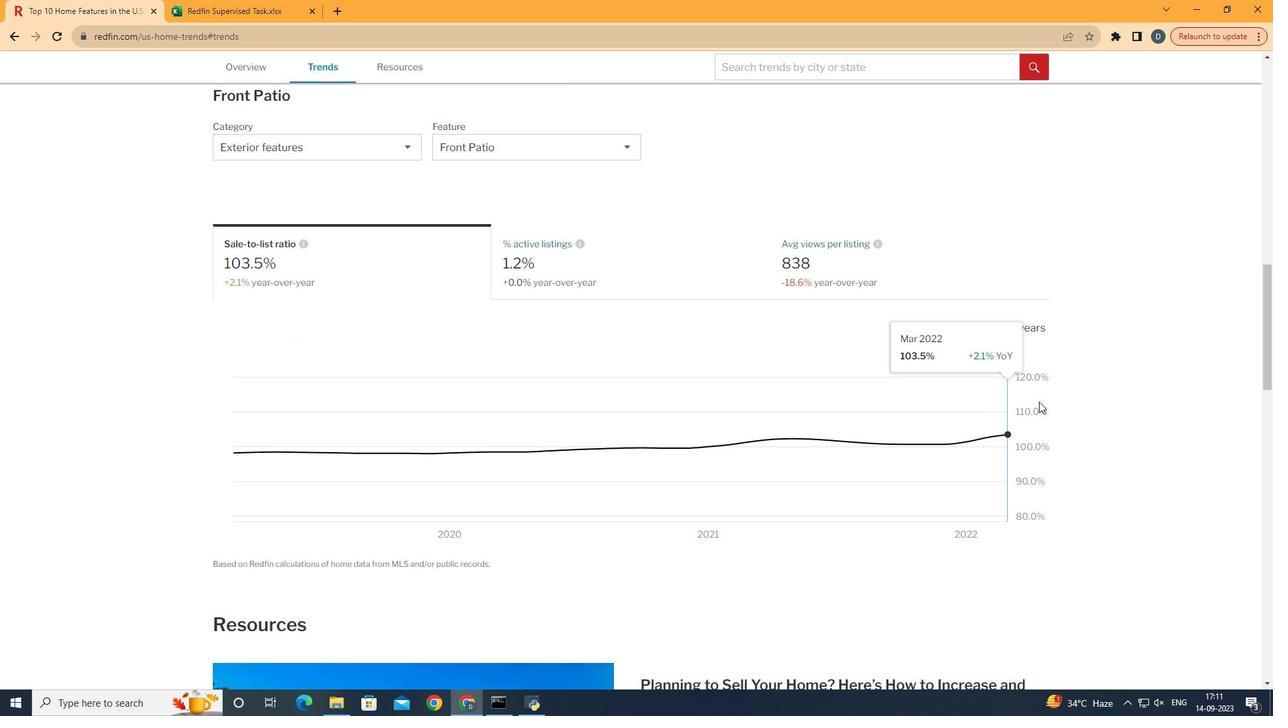 
Action: Mouse moved to (1054, 416)
Screenshot: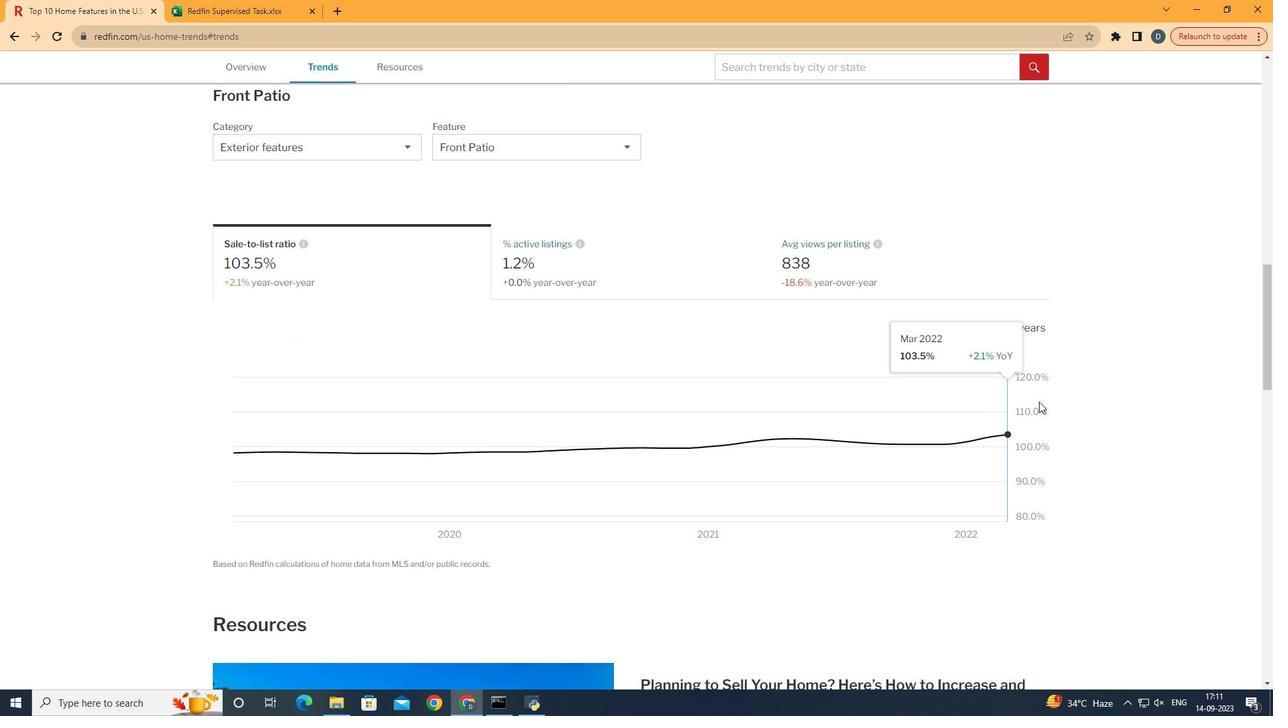 
